 Task: Search one way flight ticket for 3 adults, 3 children in business from Yakima: Yakima Air Terminal (mcallister Field) to Jackson: Jackson Hole Airport on 5-2-2023. Choice of flights is Southwest. Number of bags: 4 checked bags. Price is upto 99000. Outbound departure time preference is 9:00.
Action: Mouse moved to (333, 303)
Screenshot: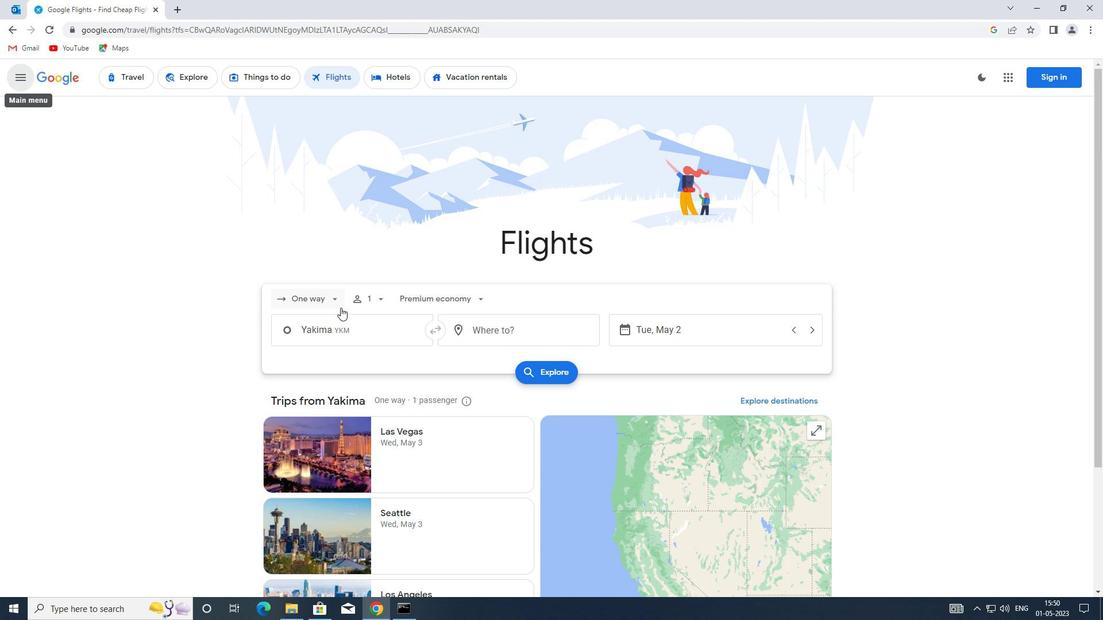 
Action: Mouse pressed left at (333, 303)
Screenshot: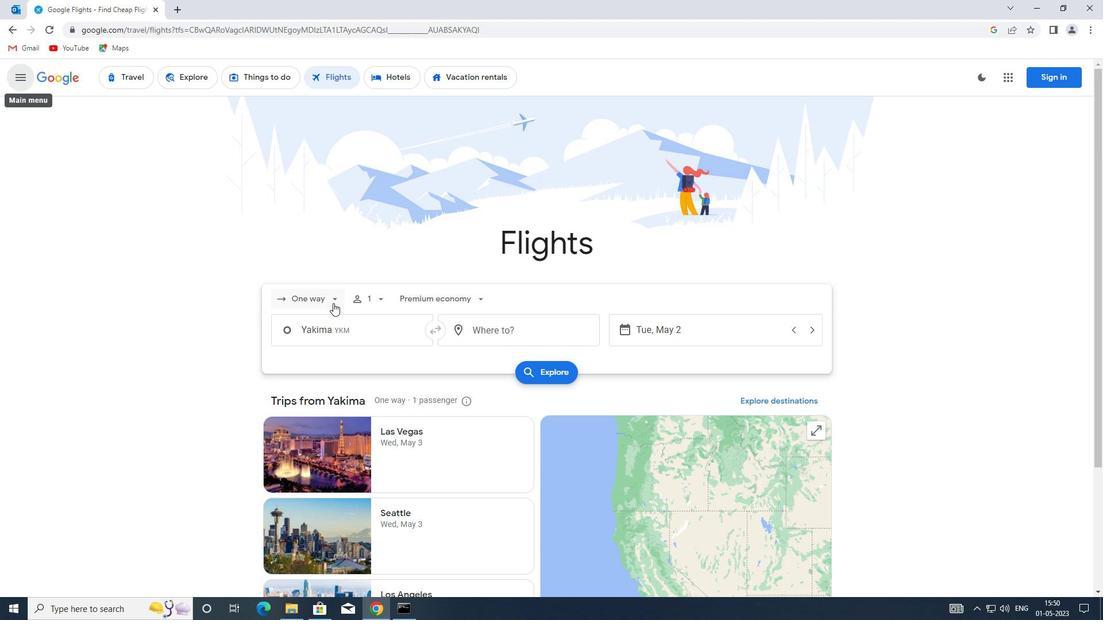 
Action: Mouse pressed left at (333, 303)
Screenshot: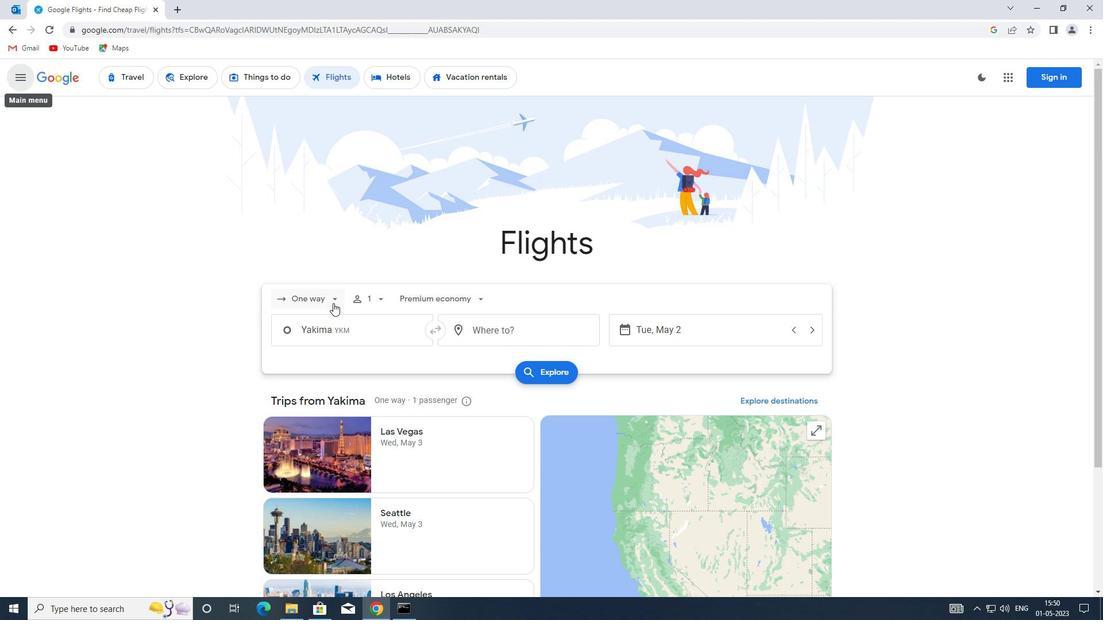 
Action: Mouse moved to (325, 298)
Screenshot: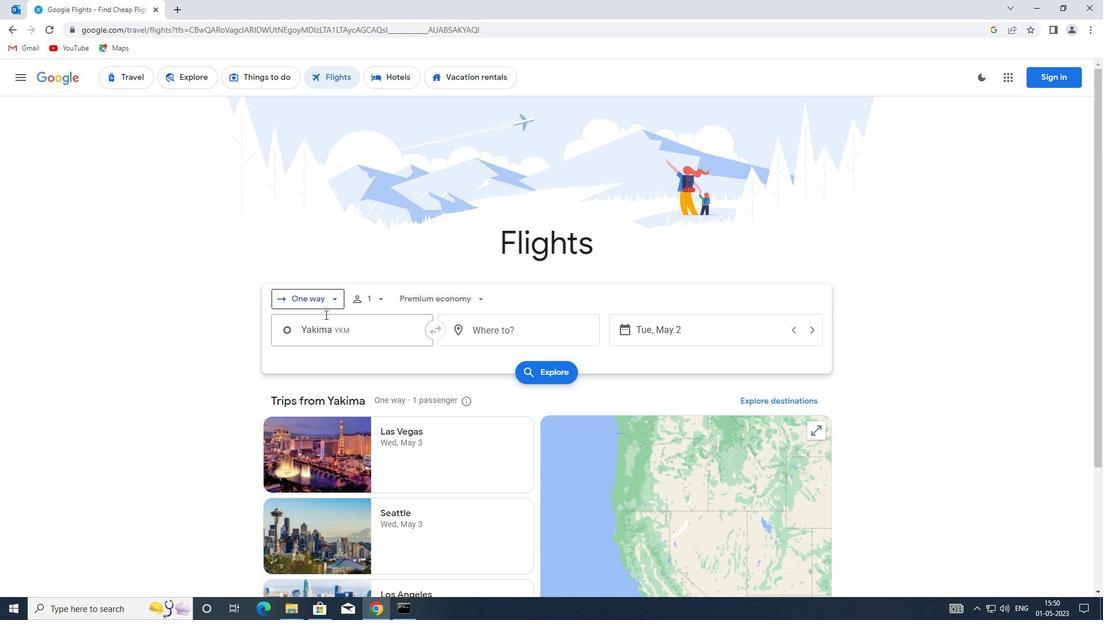 
Action: Mouse pressed left at (325, 298)
Screenshot: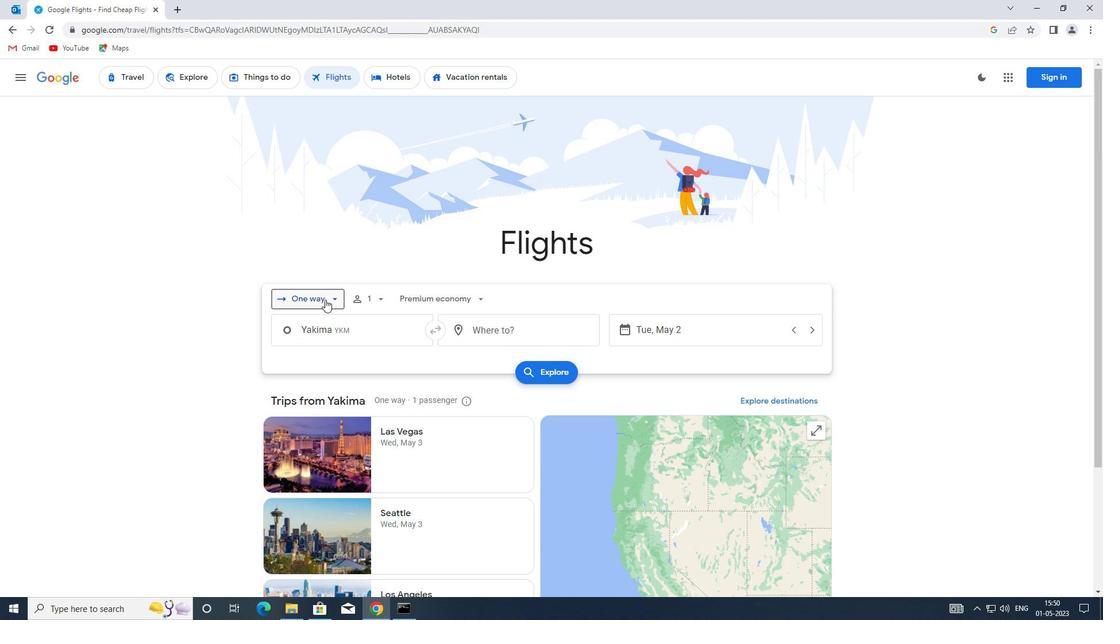 
Action: Mouse moved to (336, 347)
Screenshot: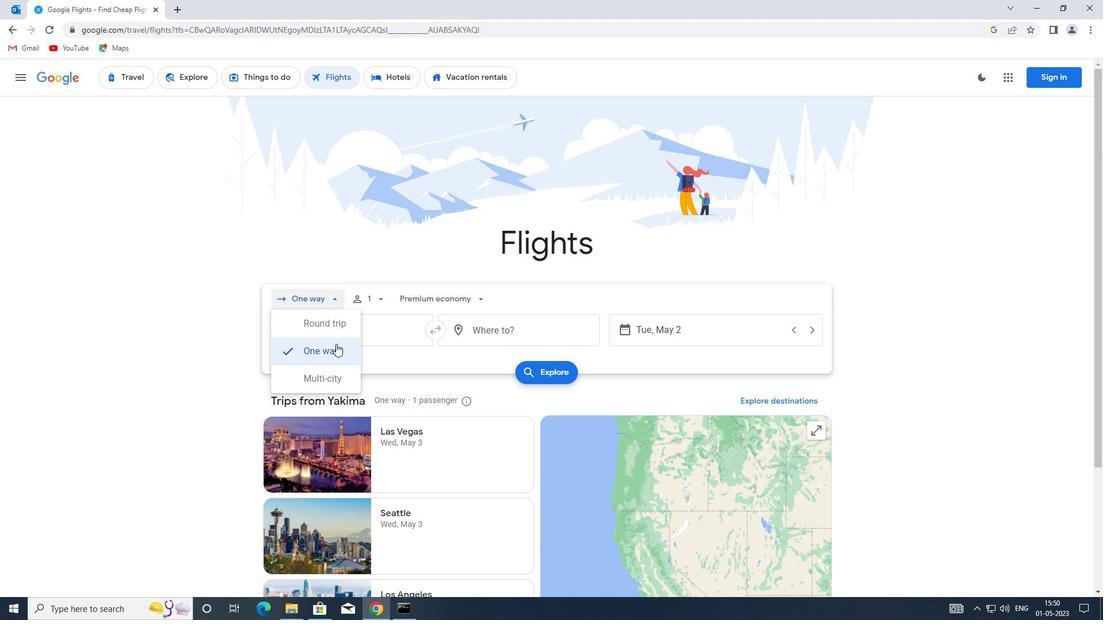
Action: Mouse pressed left at (336, 347)
Screenshot: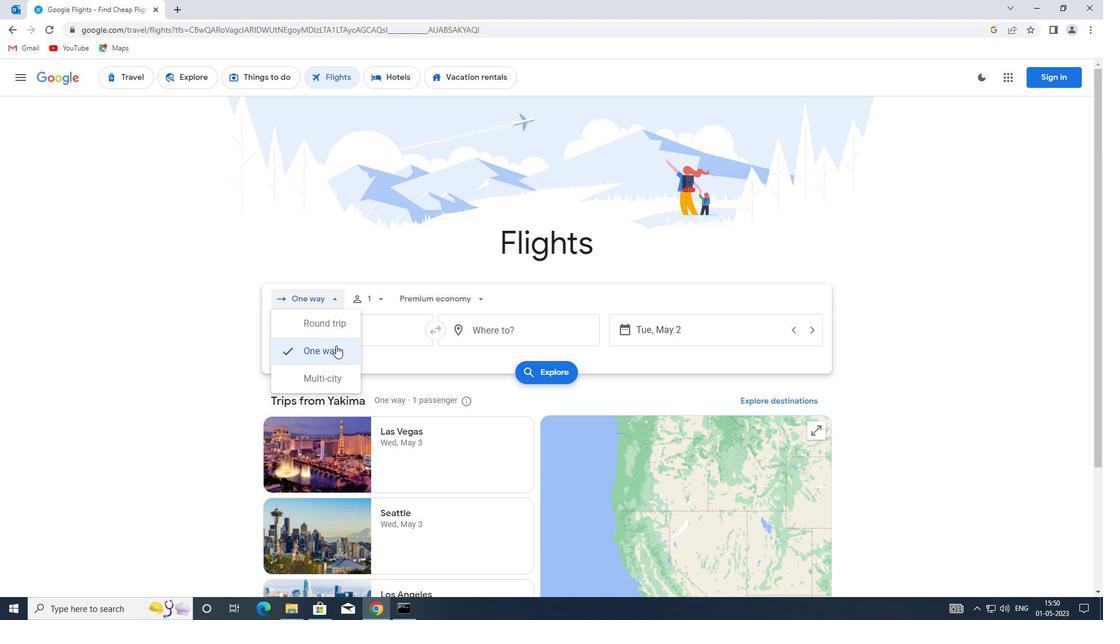 
Action: Mouse moved to (378, 297)
Screenshot: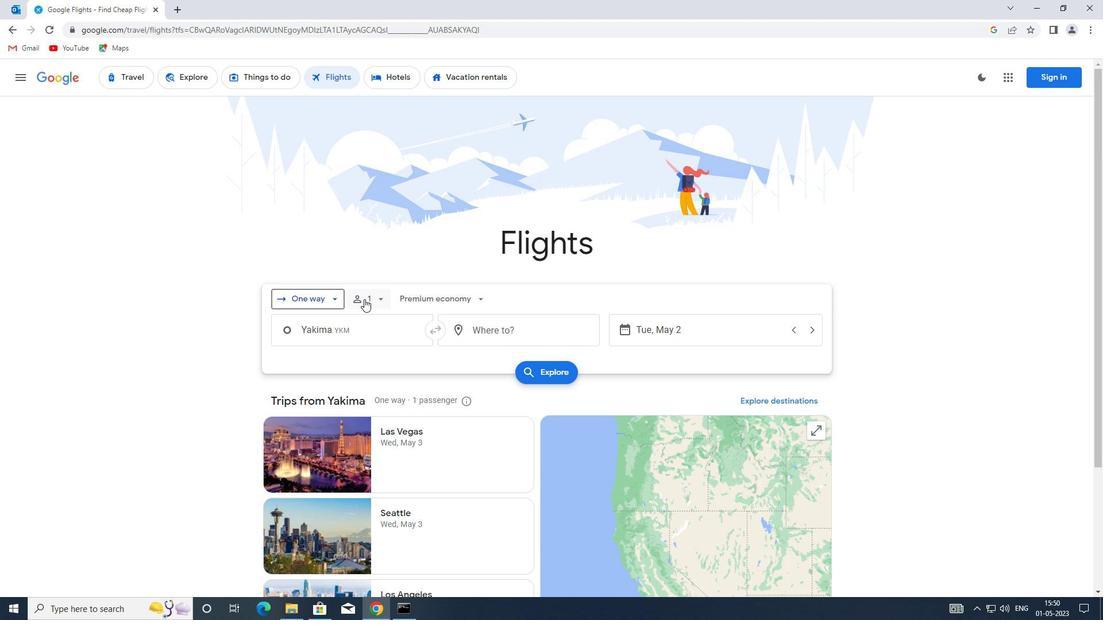 
Action: Mouse pressed left at (378, 297)
Screenshot: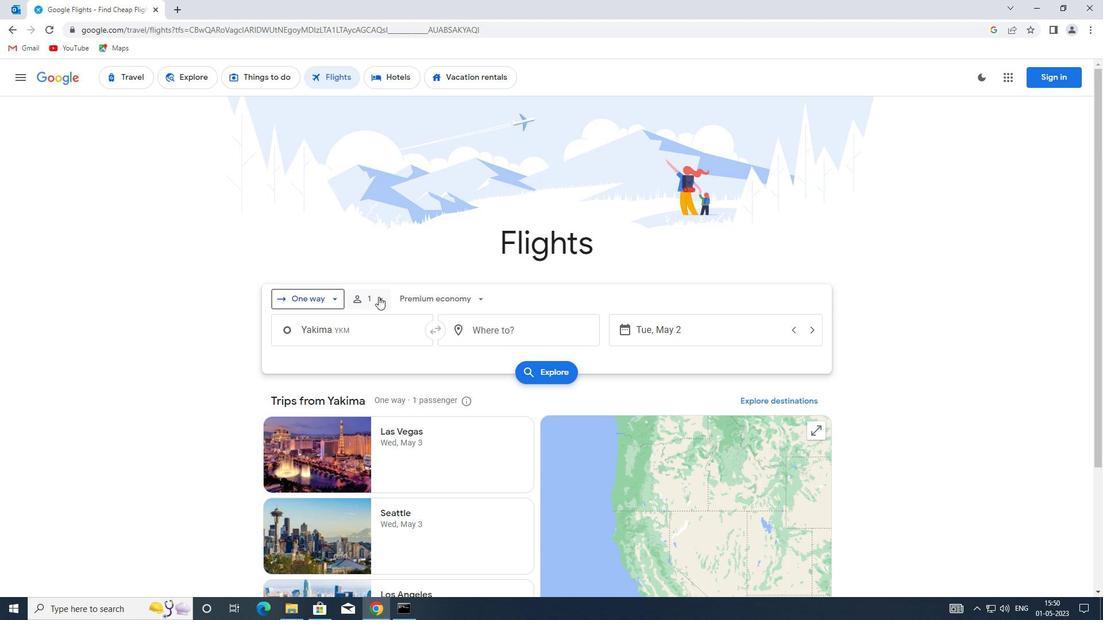 
Action: Mouse moved to (467, 329)
Screenshot: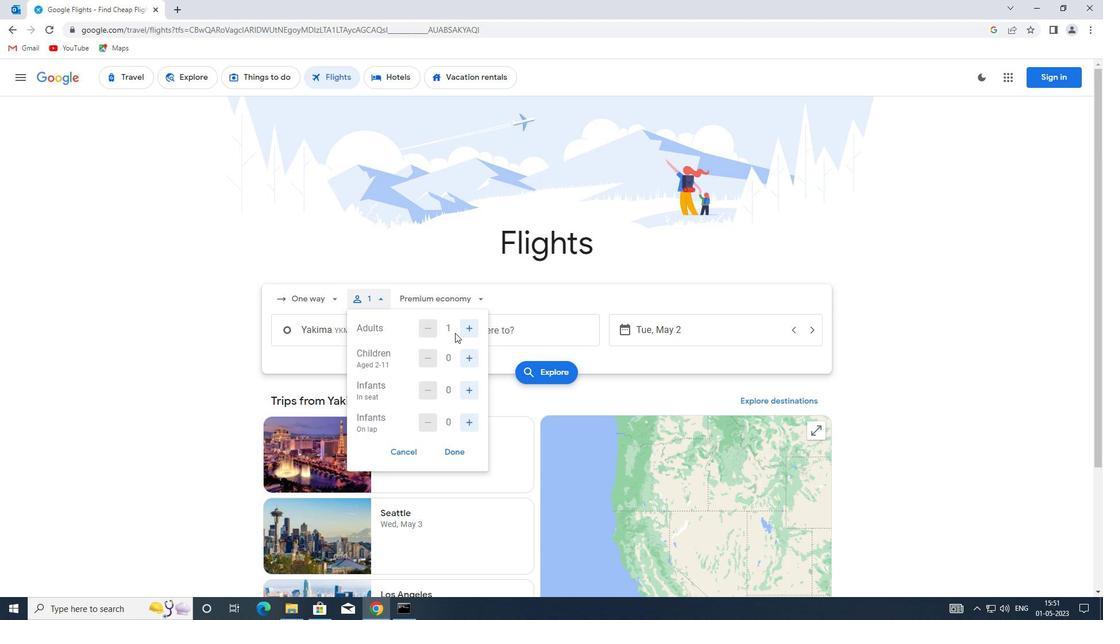 
Action: Mouse pressed left at (467, 329)
Screenshot: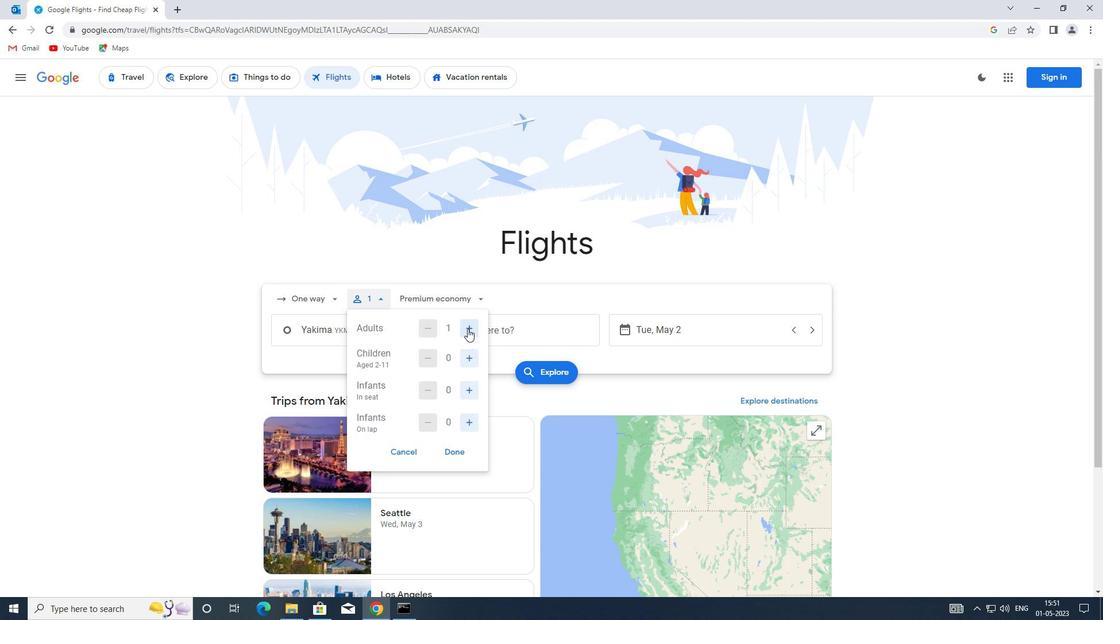 
Action: Mouse moved to (467, 329)
Screenshot: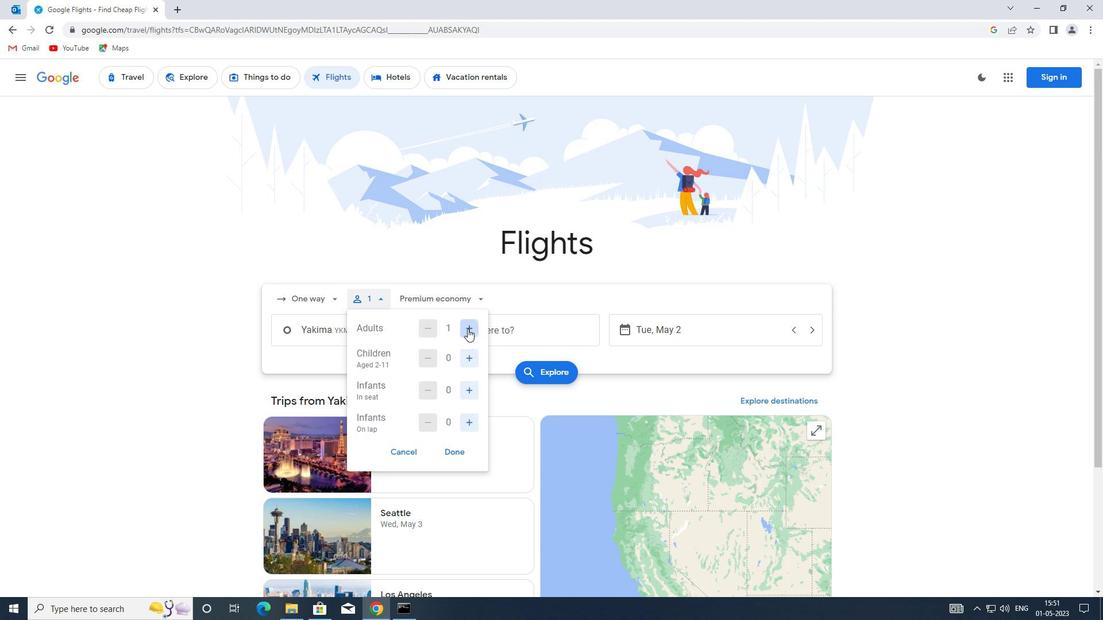 
Action: Mouse pressed left at (467, 329)
Screenshot: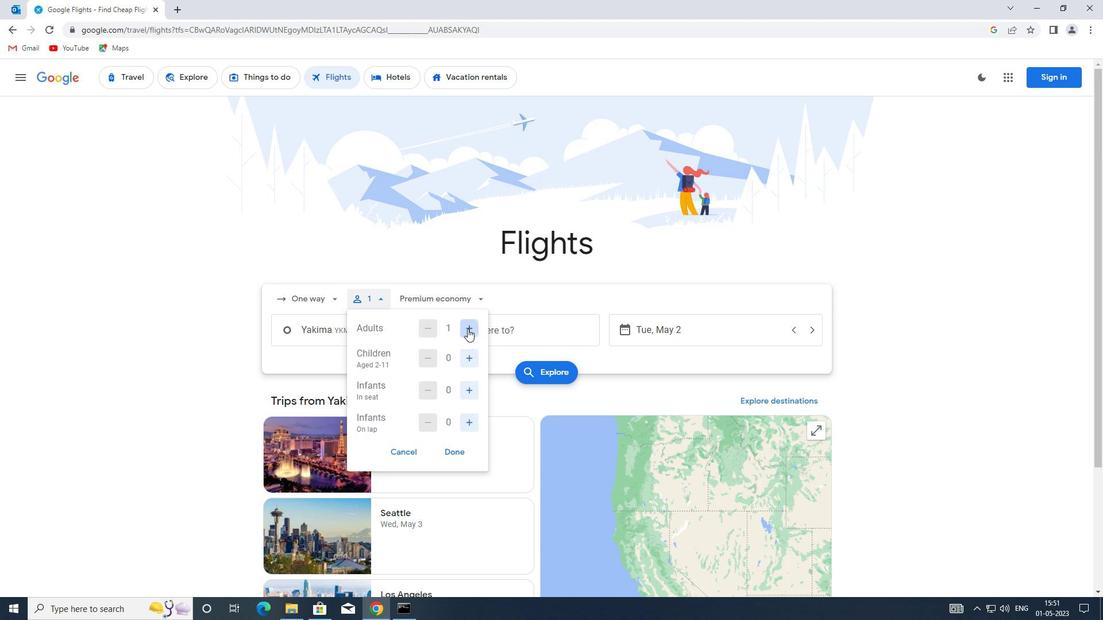 
Action: Mouse moved to (466, 356)
Screenshot: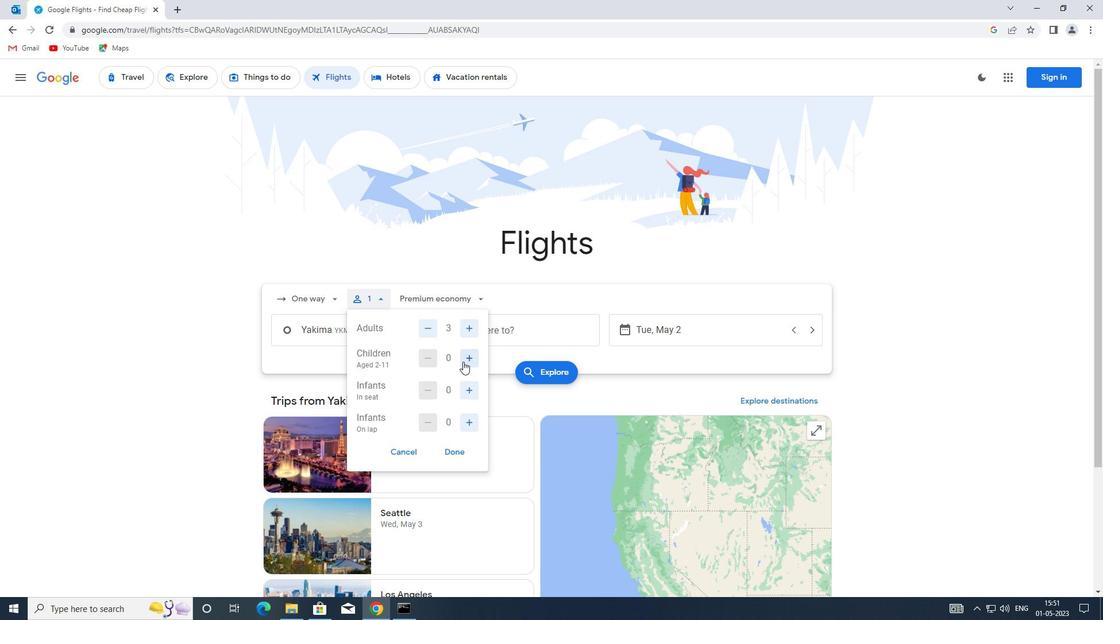 
Action: Mouse pressed left at (466, 356)
Screenshot: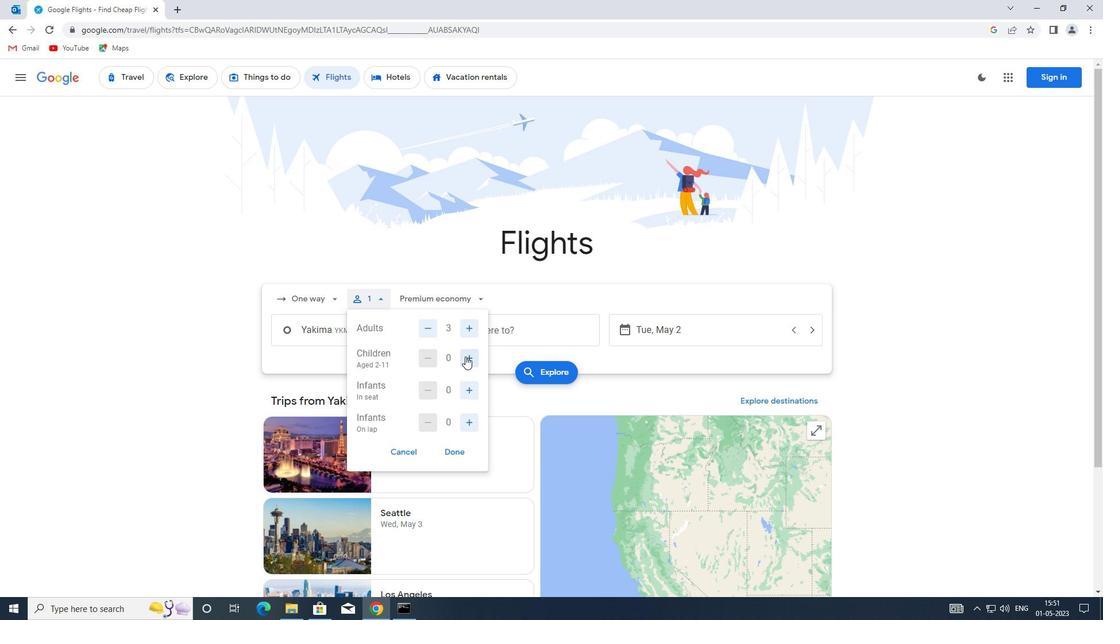 
Action: Mouse pressed left at (466, 356)
Screenshot: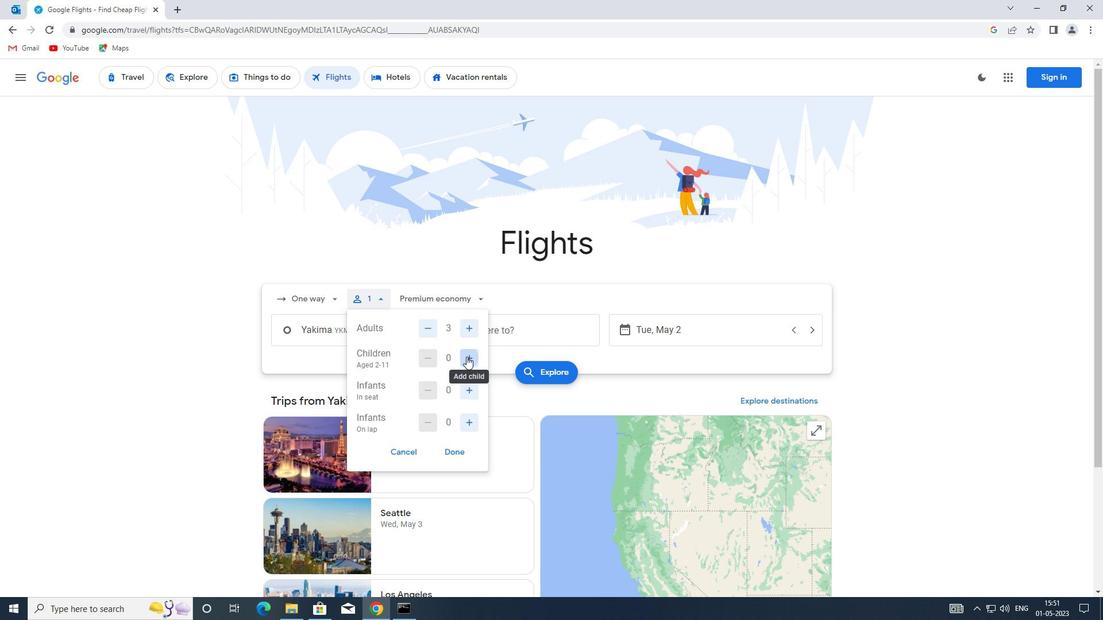 
Action: Mouse pressed left at (466, 356)
Screenshot: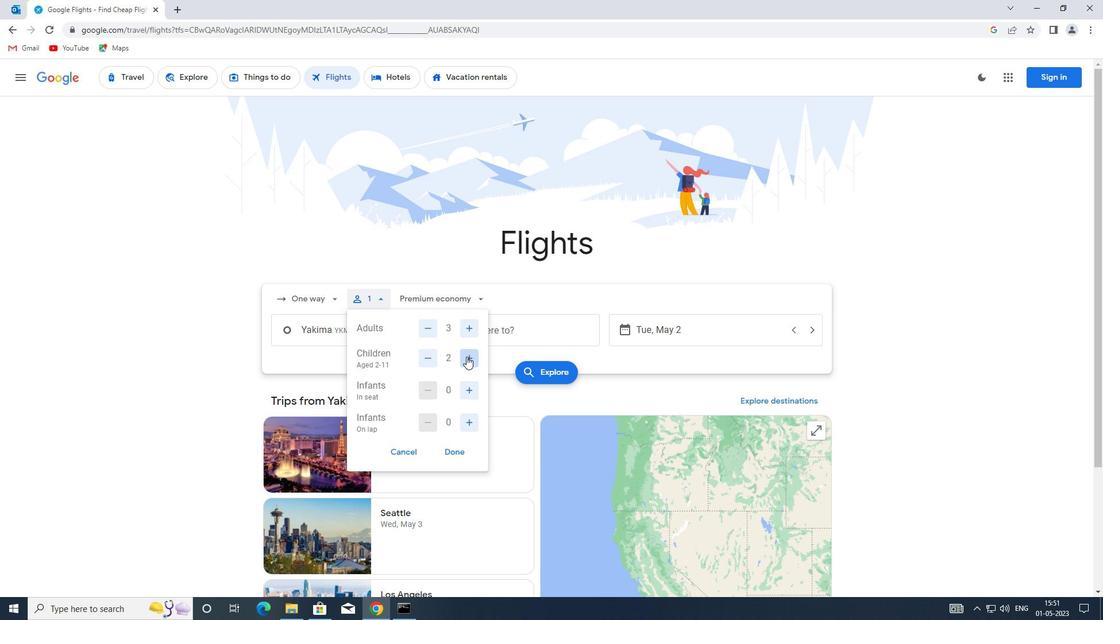 
Action: Mouse moved to (457, 455)
Screenshot: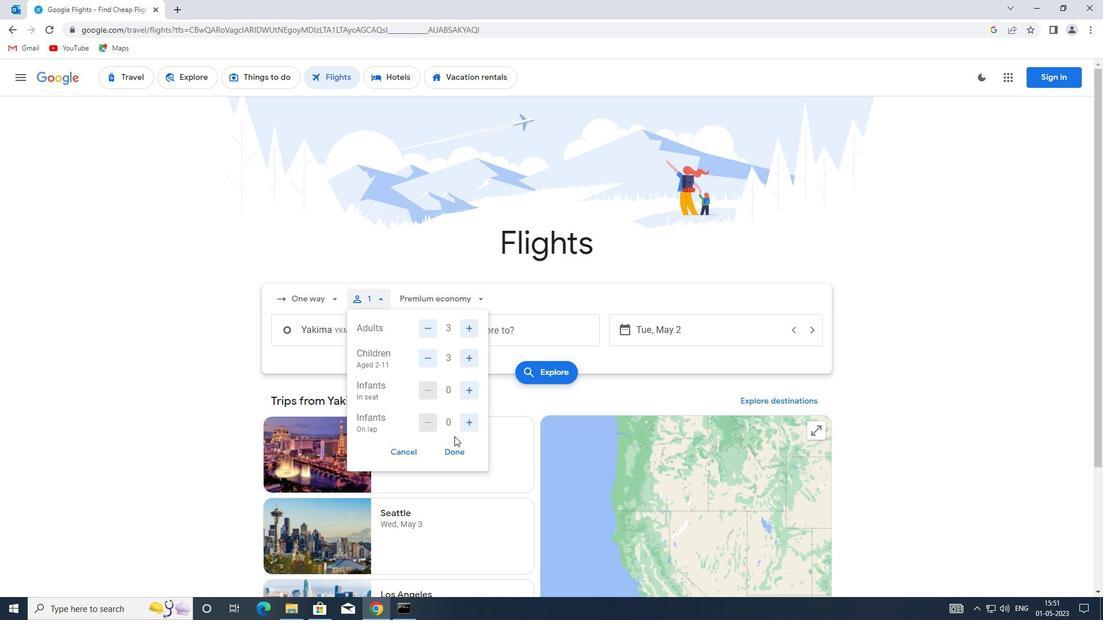
Action: Mouse pressed left at (457, 455)
Screenshot: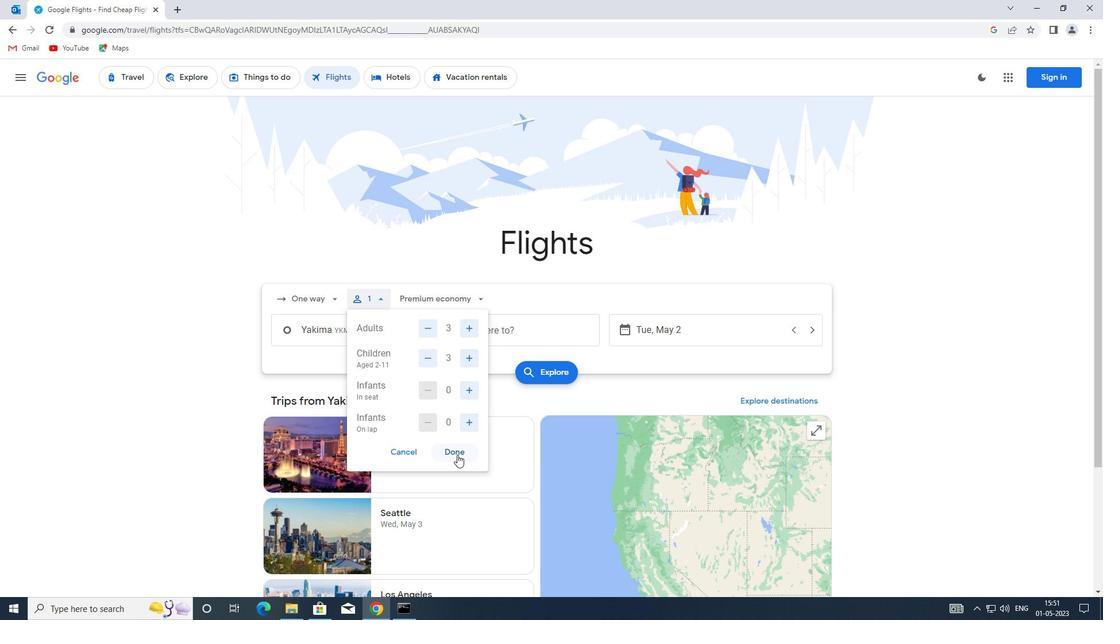 
Action: Mouse moved to (447, 303)
Screenshot: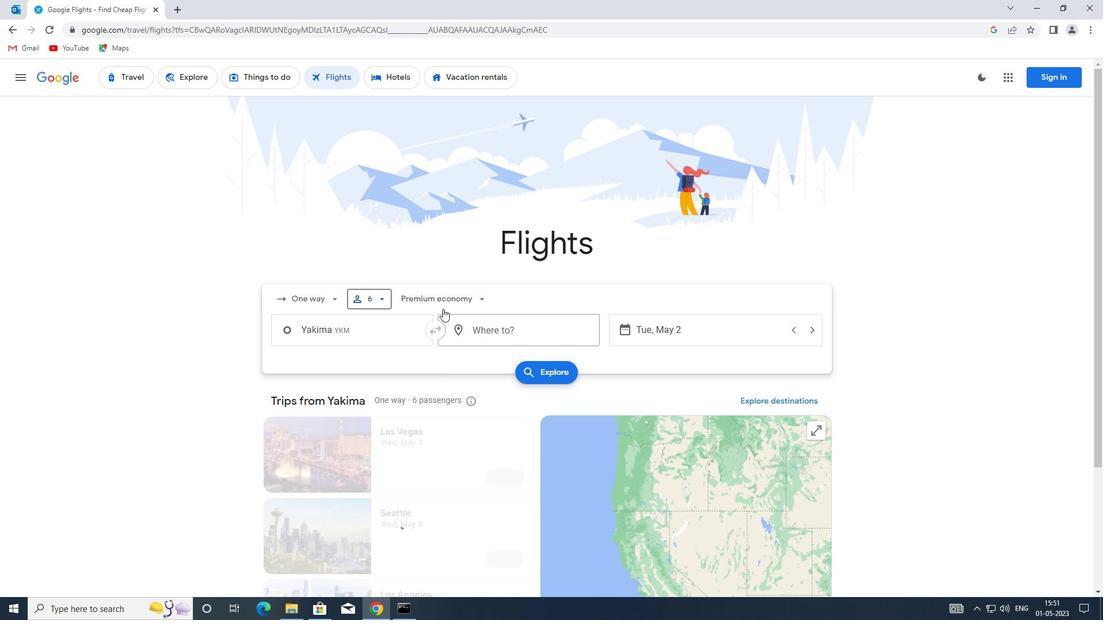 
Action: Mouse pressed left at (447, 303)
Screenshot: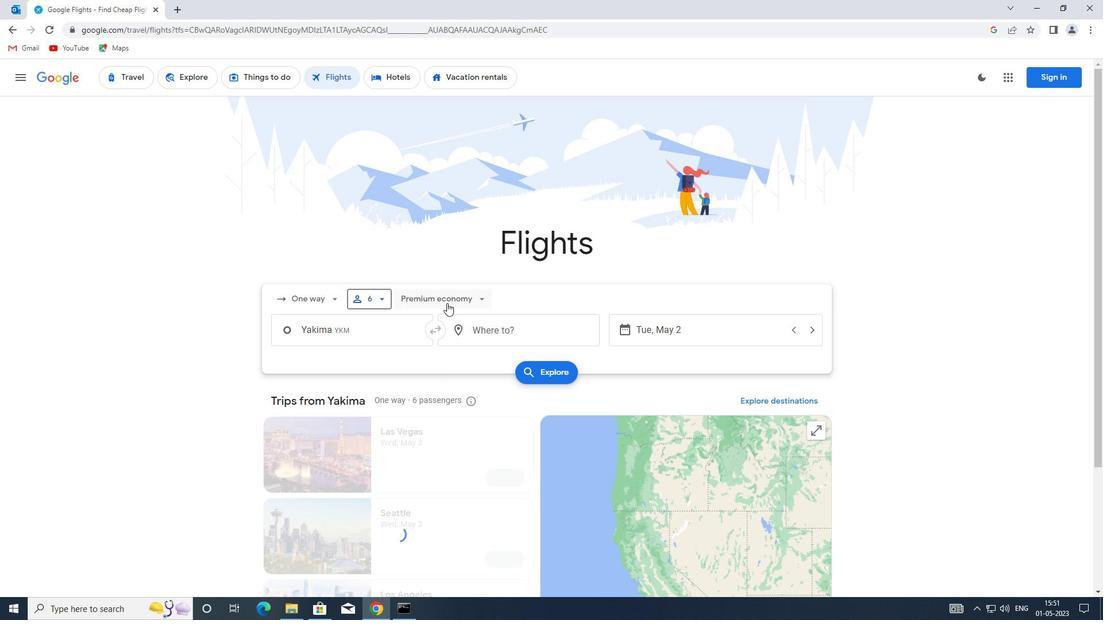 
Action: Mouse moved to (448, 380)
Screenshot: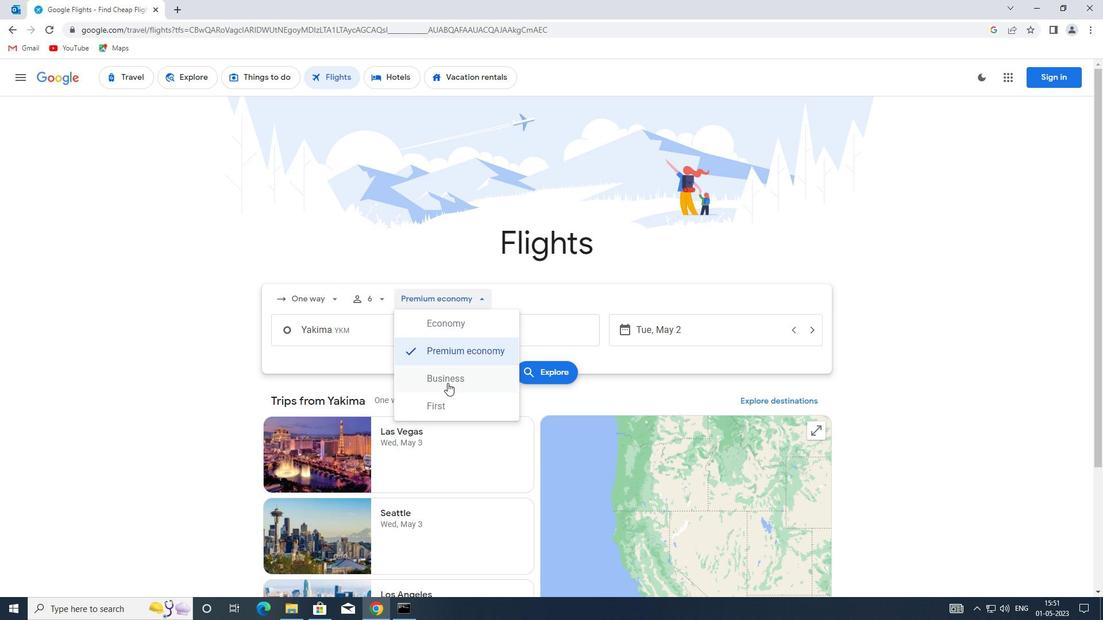 
Action: Mouse pressed left at (448, 380)
Screenshot: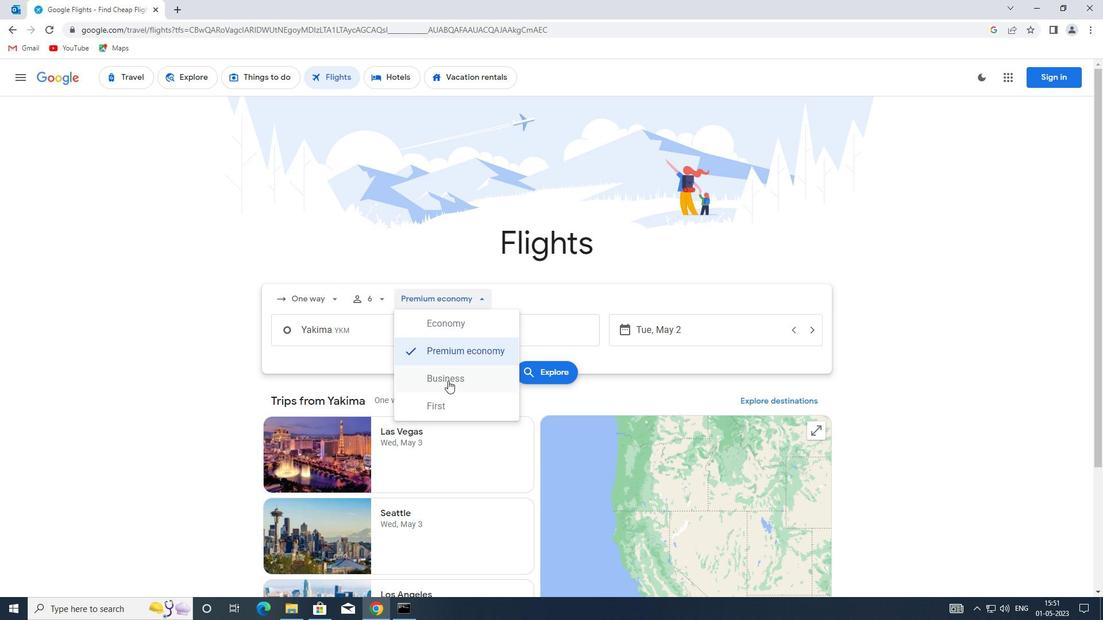 
Action: Mouse moved to (367, 327)
Screenshot: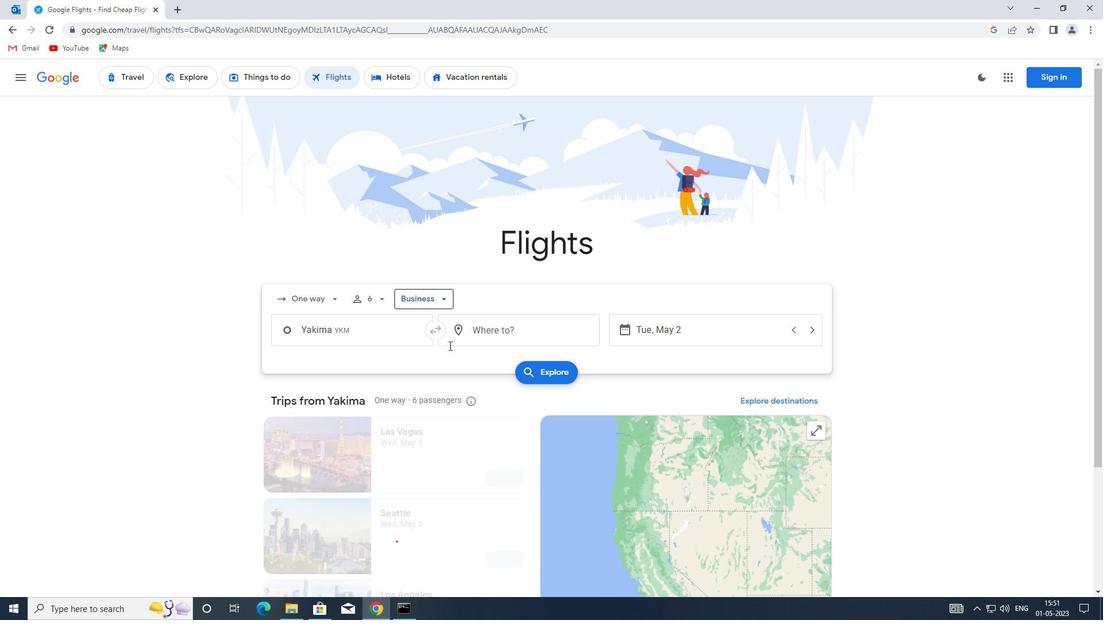 
Action: Mouse pressed left at (367, 327)
Screenshot: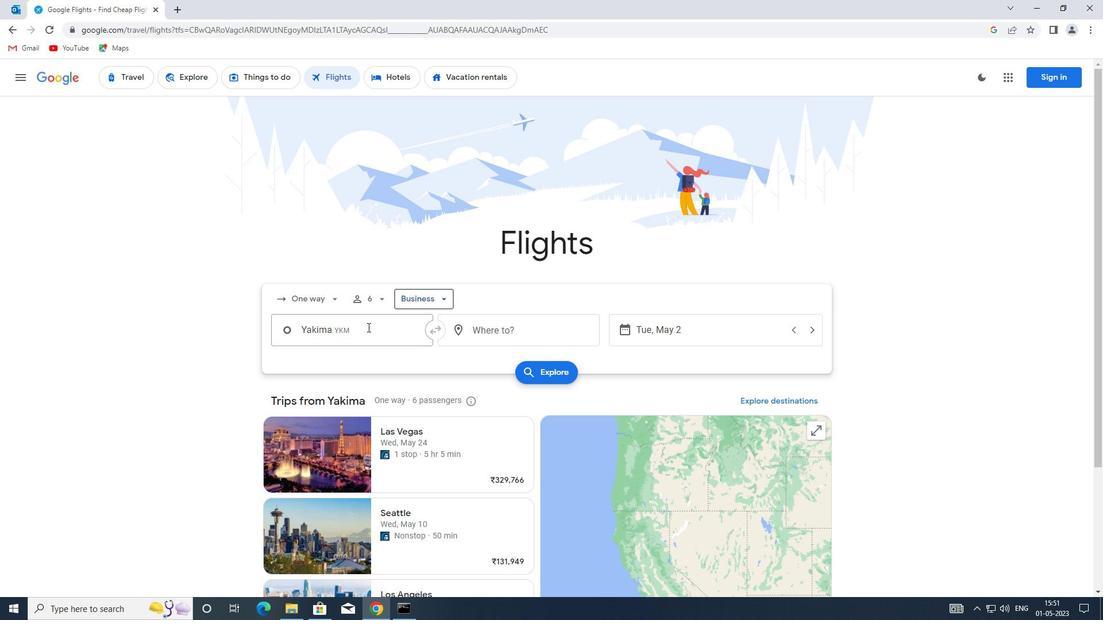 
Action: Key pressed <Key.enter>
Screenshot: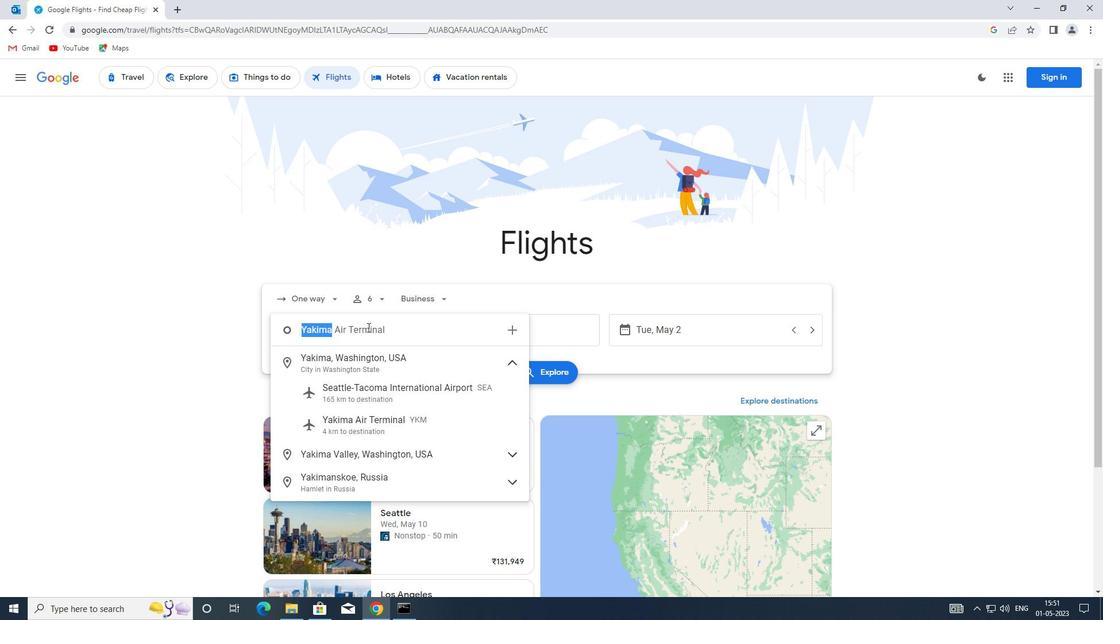 
Action: Mouse moved to (478, 333)
Screenshot: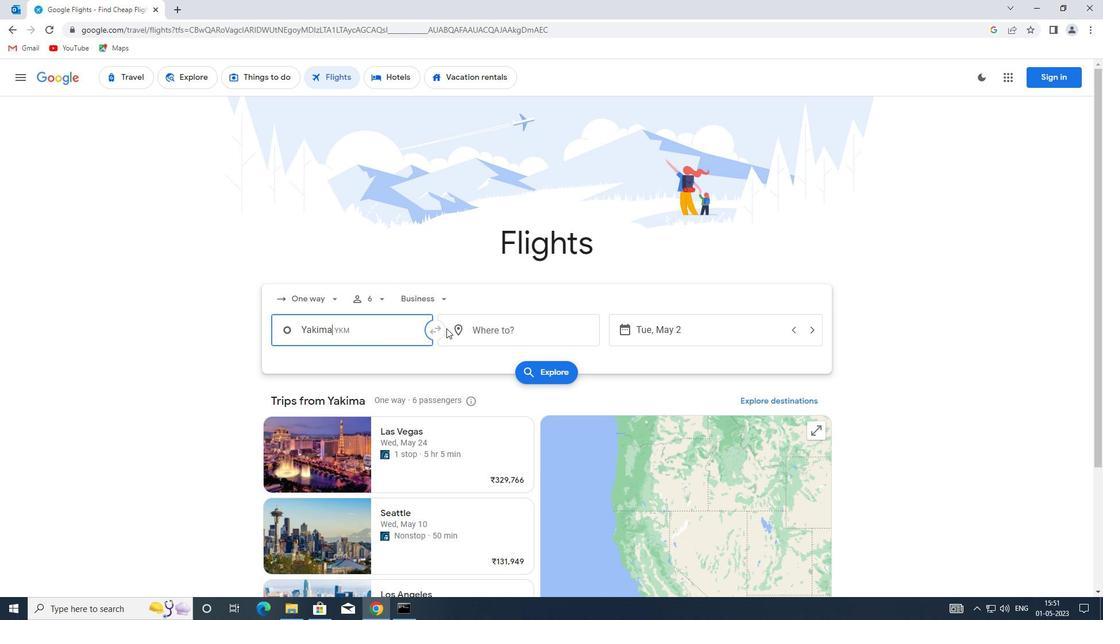 
Action: Mouse pressed left at (478, 333)
Screenshot: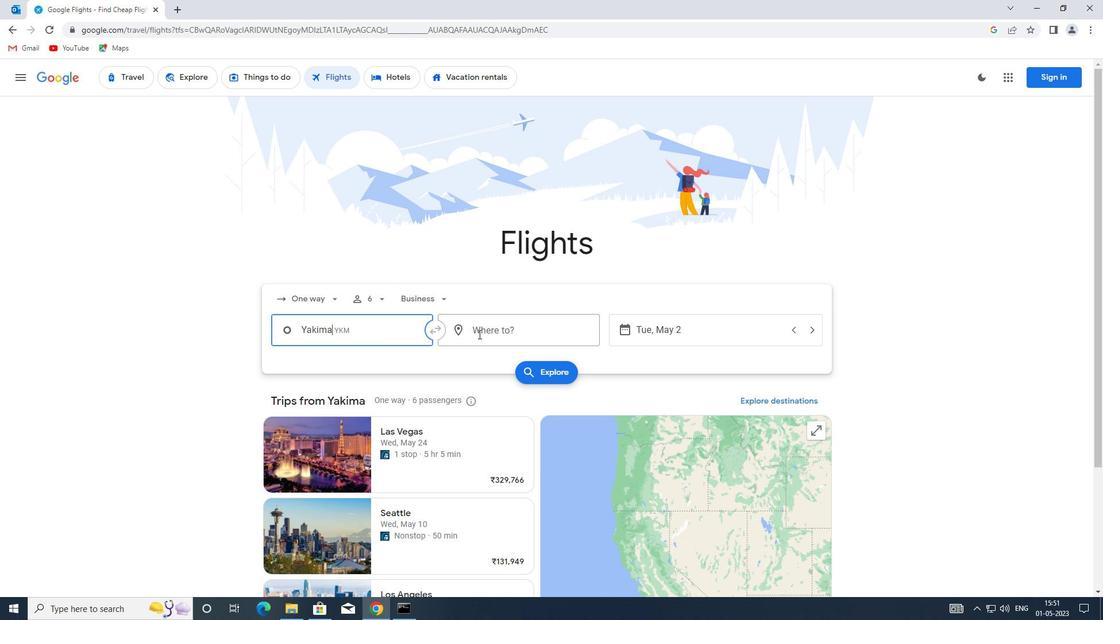 
Action: Mouse moved to (476, 331)
Screenshot: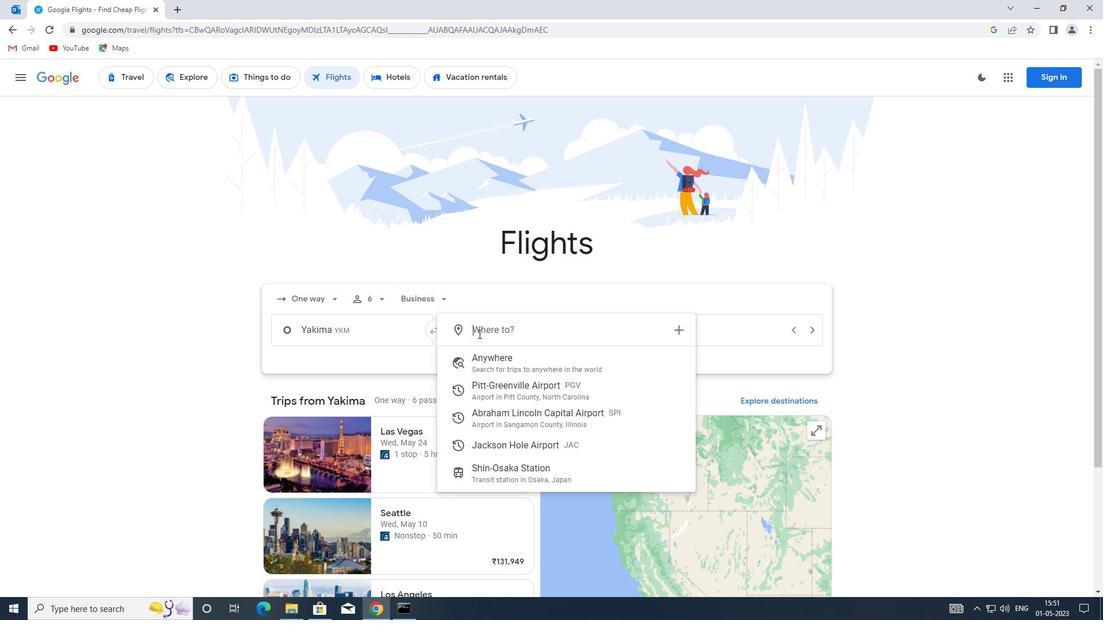 
Action: Key pressed jac
Screenshot: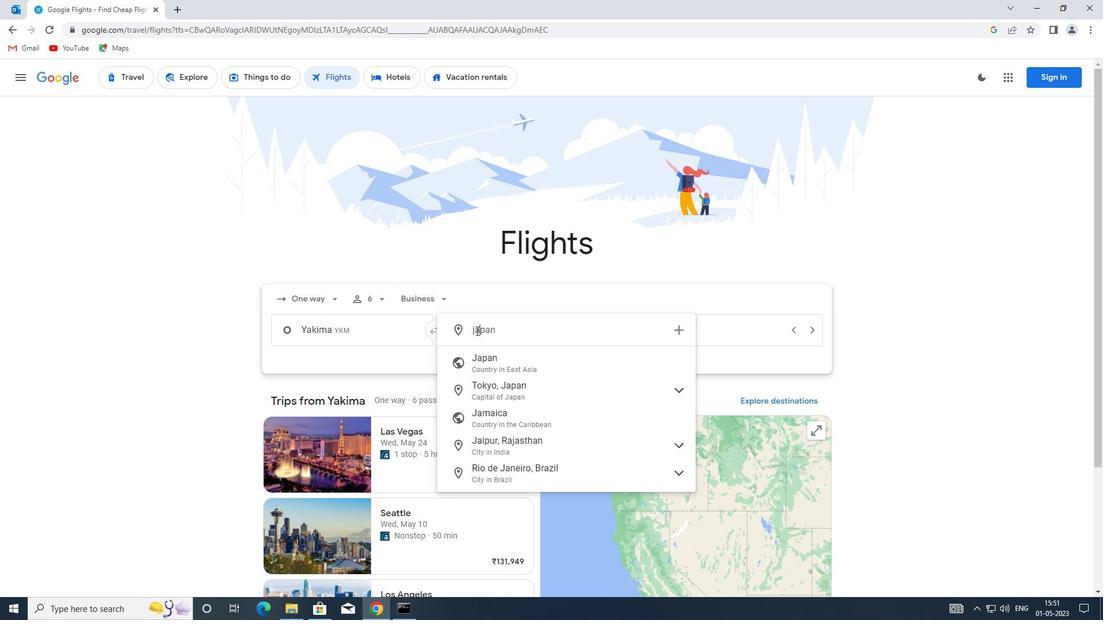 
Action: Mouse moved to (516, 367)
Screenshot: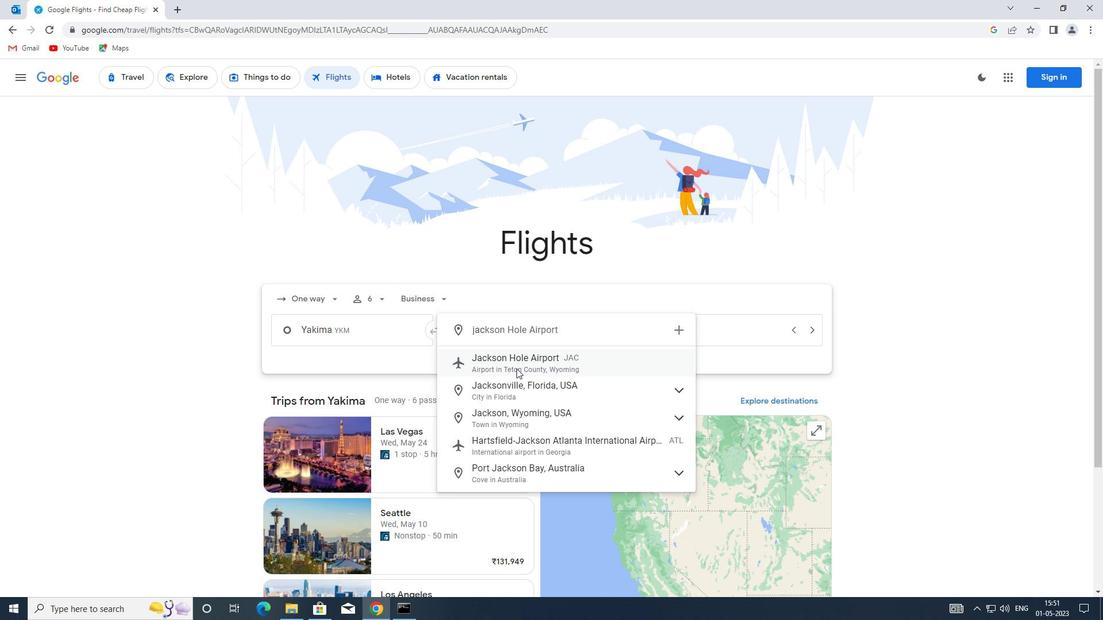 
Action: Mouse pressed left at (516, 367)
Screenshot: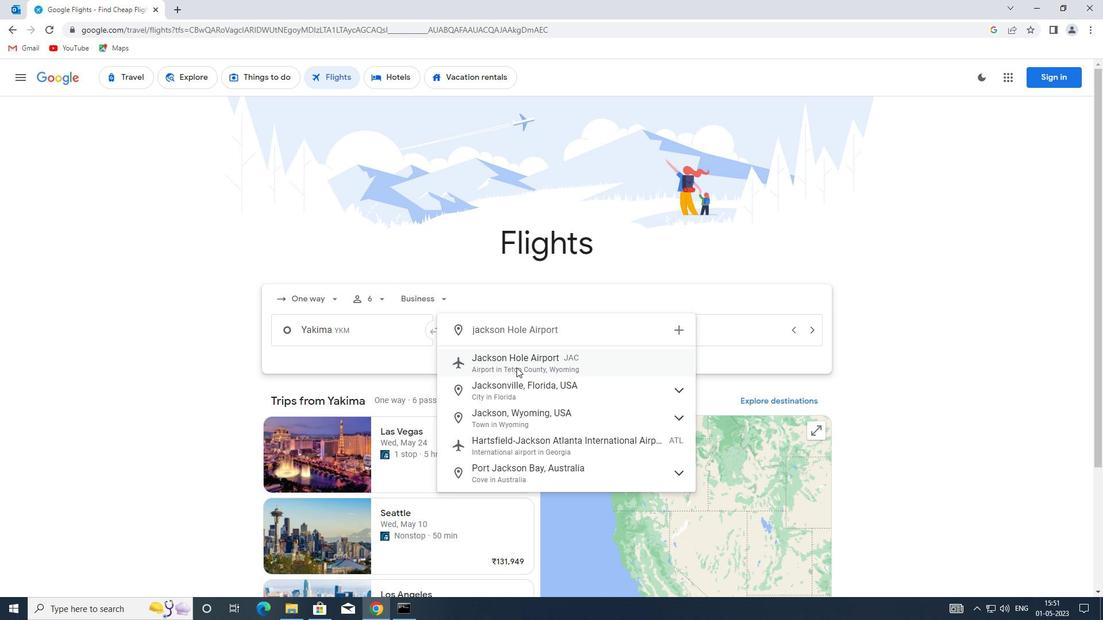 
Action: Mouse moved to (631, 328)
Screenshot: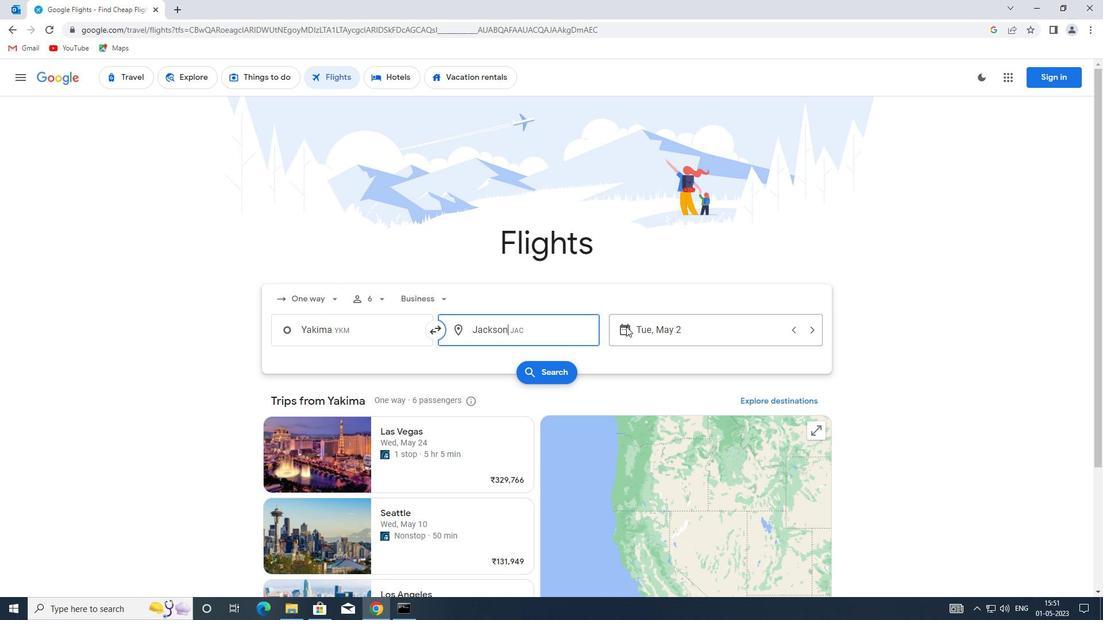 
Action: Mouse pressed left at (631, 328)
Screenshot: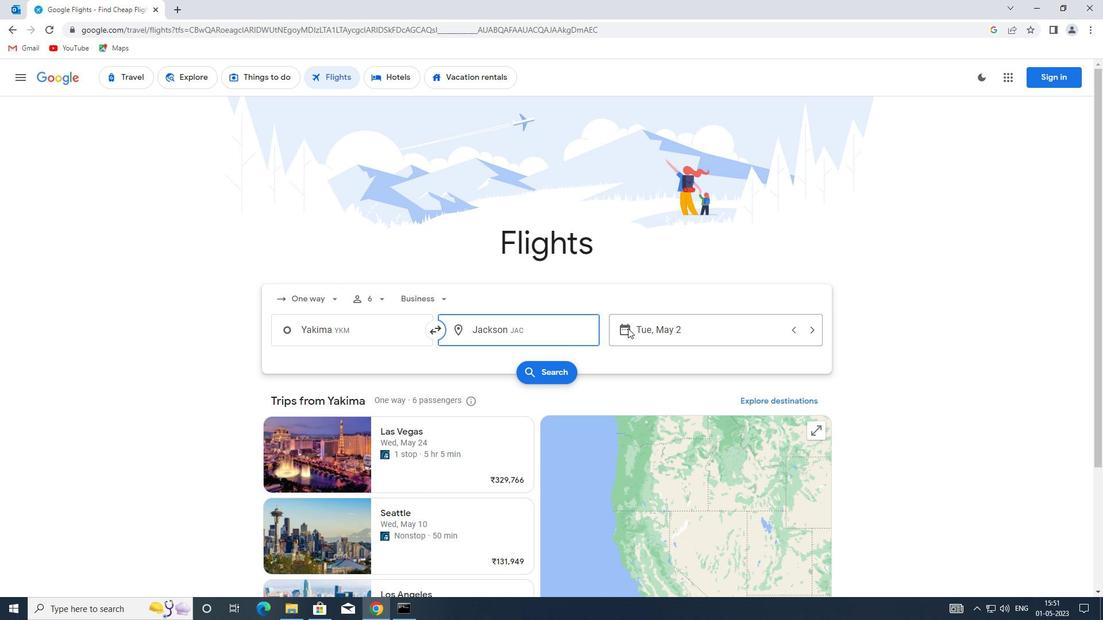 
Action: Mouse moved to (473, 379)
Screenshot: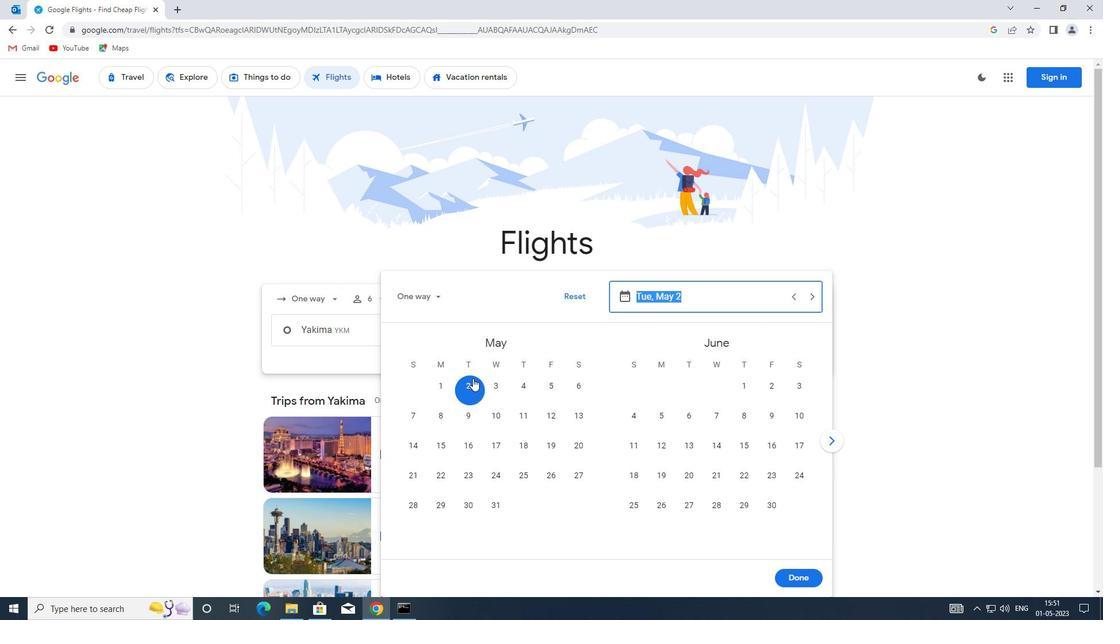 
Action: Mouse pressed left at (473, 379)
Screenshot: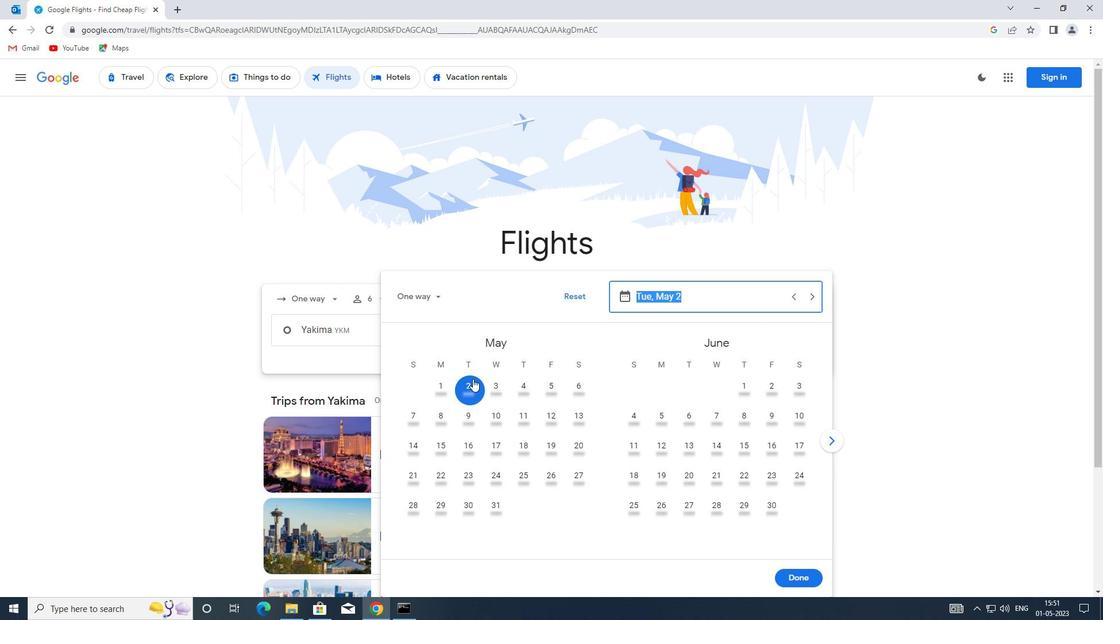 
Action: Mouse moved to (800, 580)
Screenshot: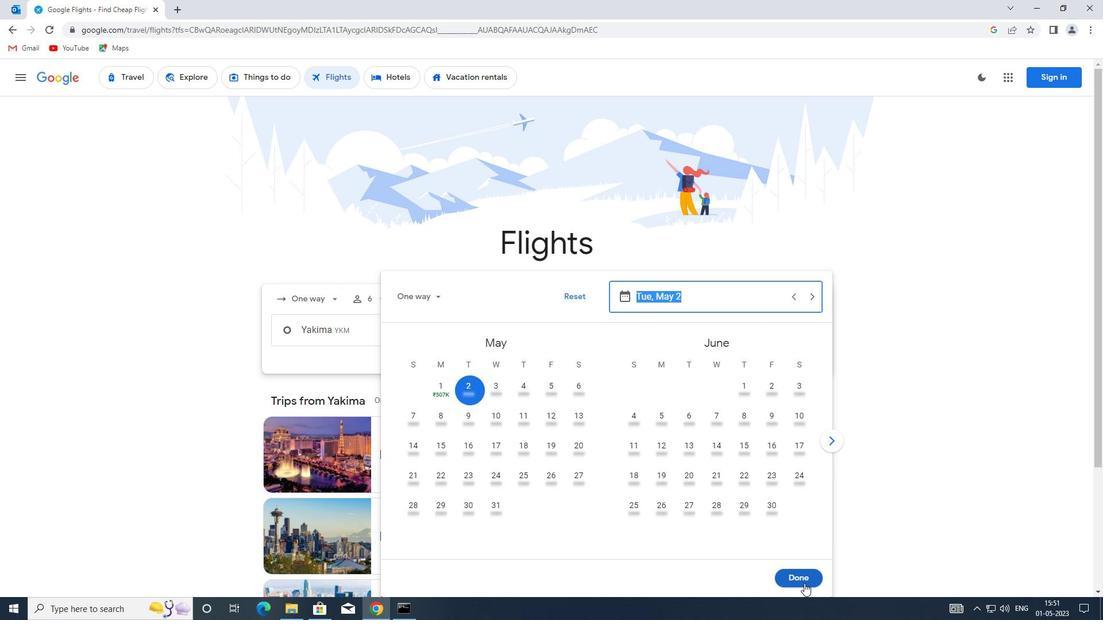 
Action: Mouse pressed left at (800, 580)
Screenshot: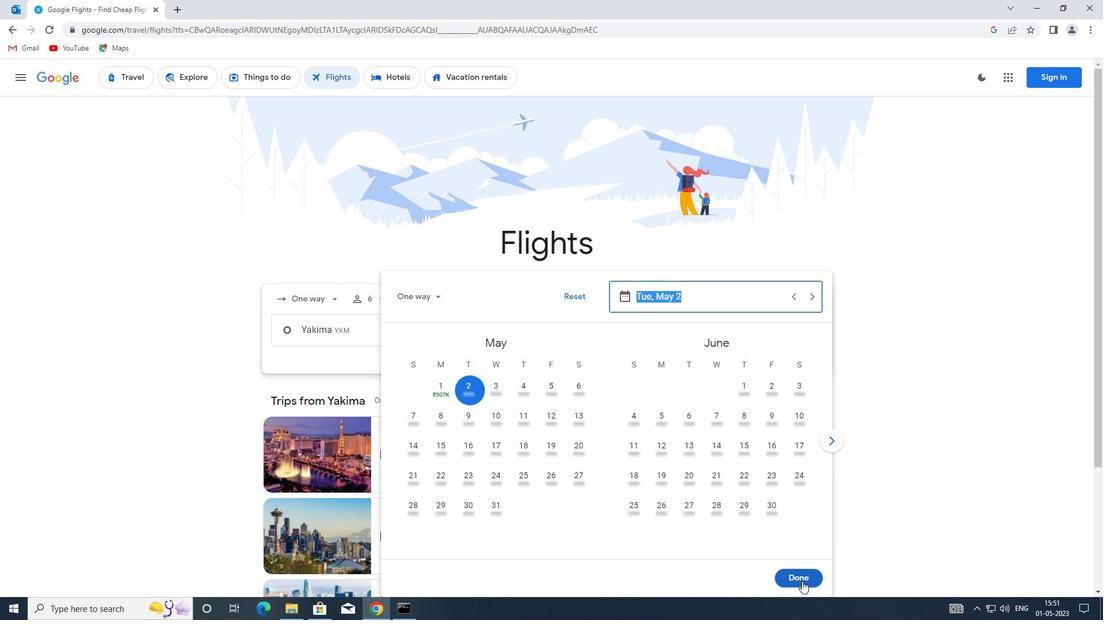 
Action: Mouse moved to (547, 372)
Screenshot: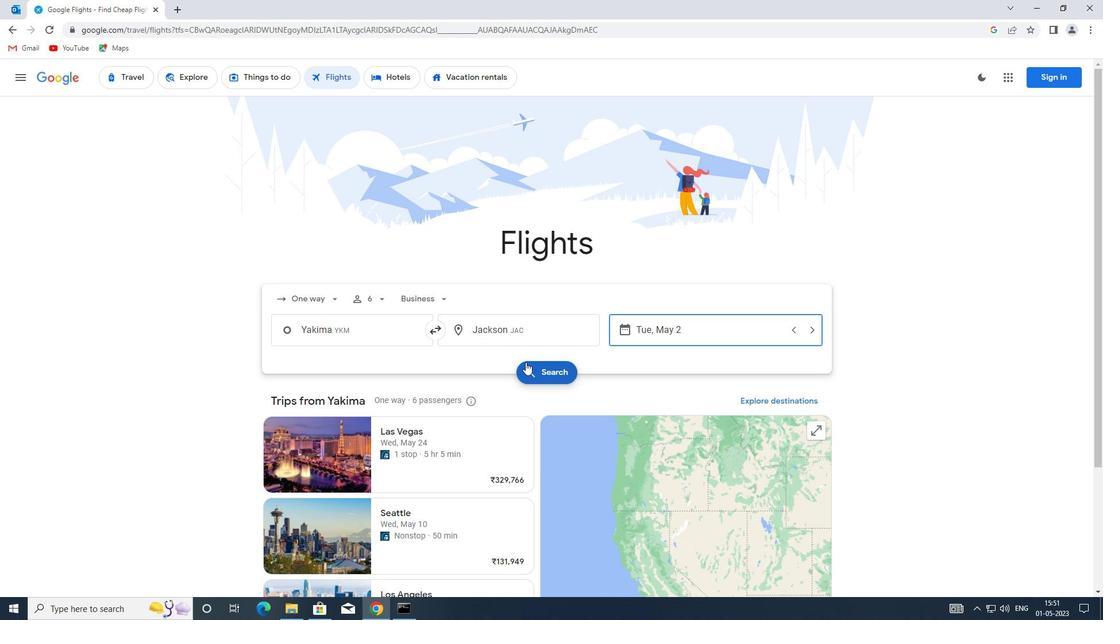 
Action: Mouse pressed left at (547, 372)
Screenshot: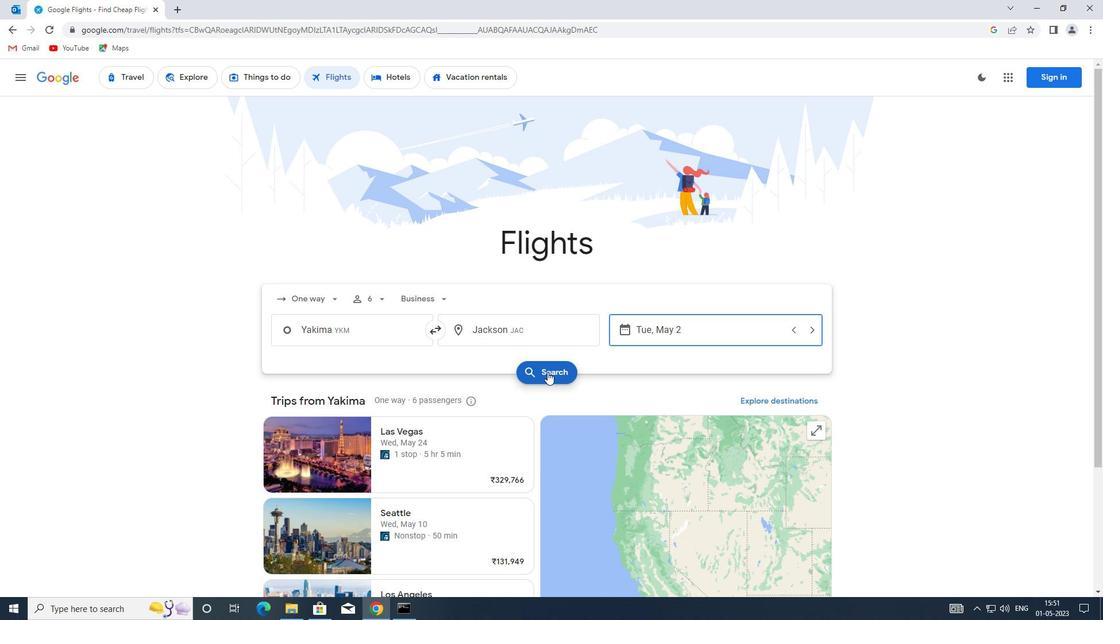 
Action: Mouse moved to (286, 184)
Screenshot: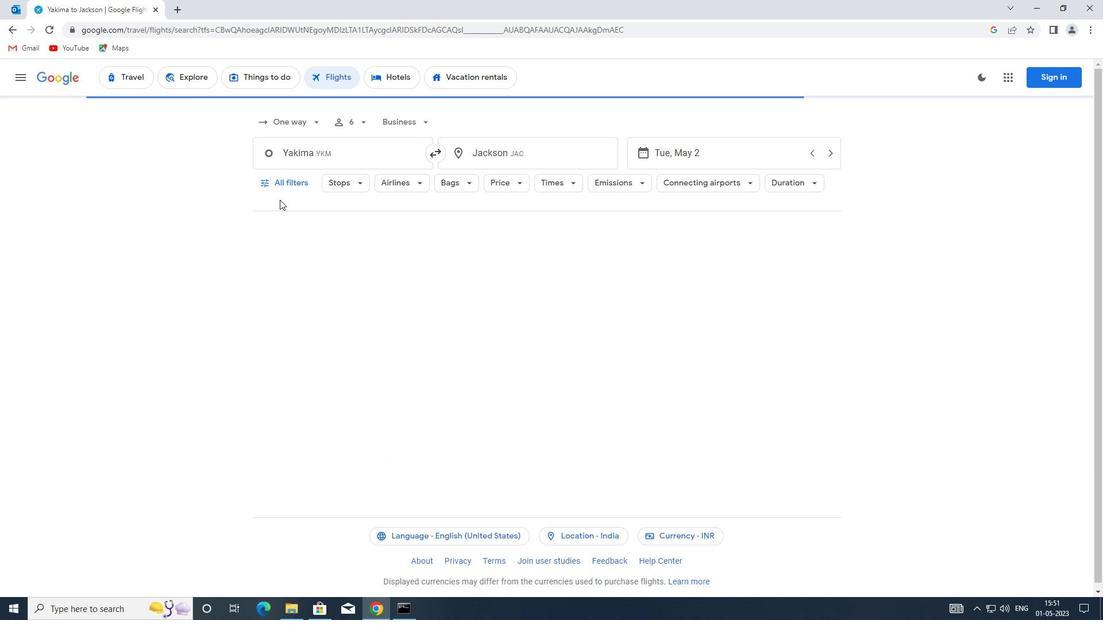 
Action: Mouse pressed left at (286, 184)
Screenshot: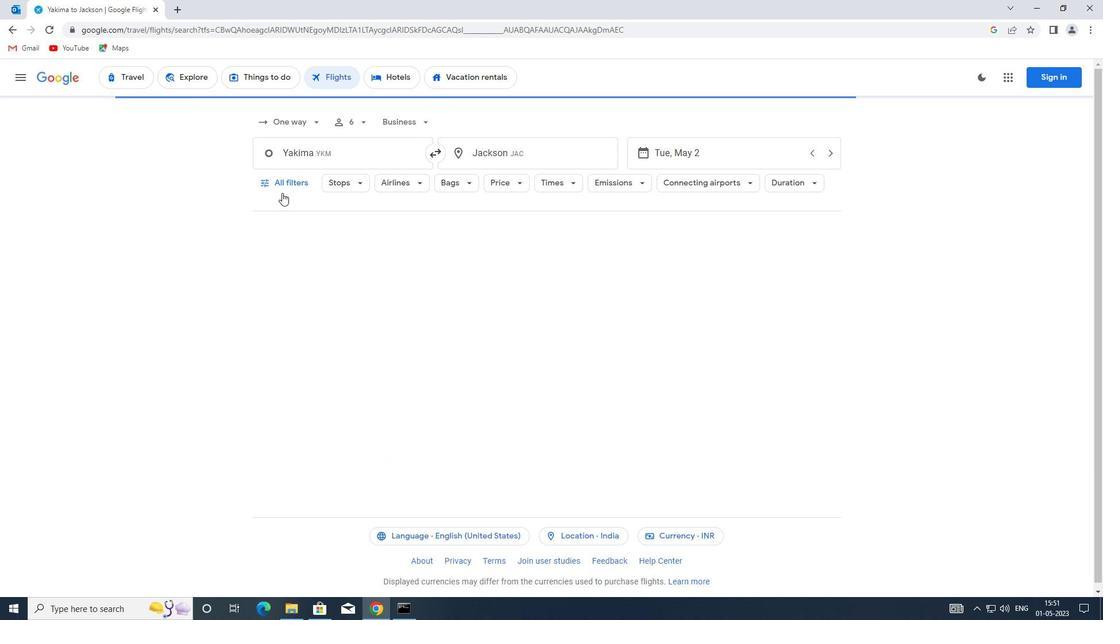 
Action: Mouse moved to (312, 277)
Screenshot: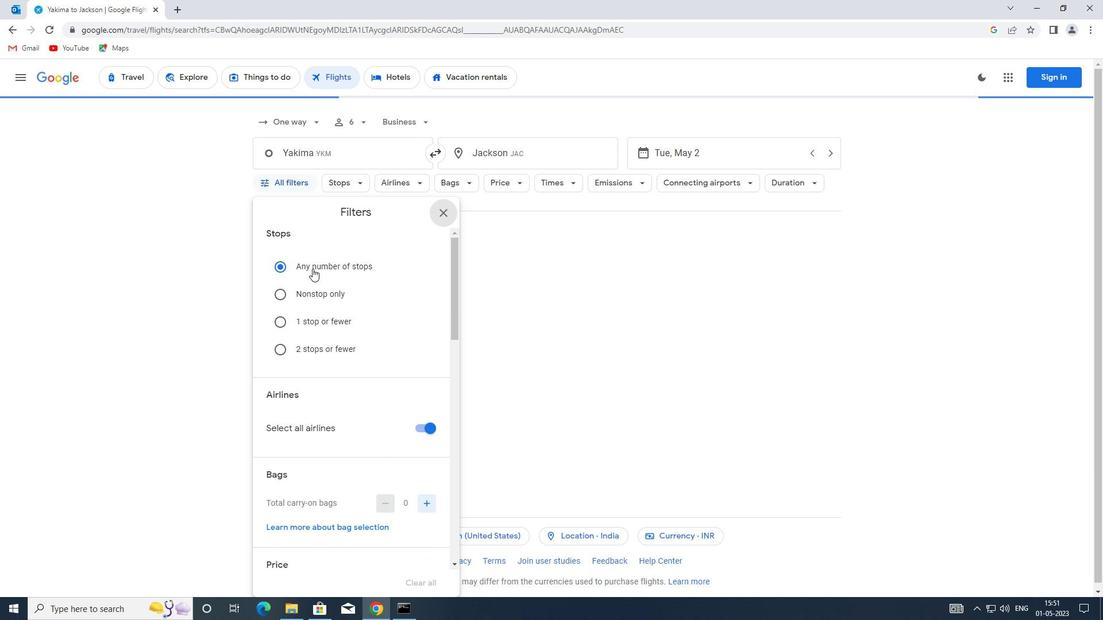 
Action: Mouse scrolled (312, 277) with delta (0, 0)
Screenshot: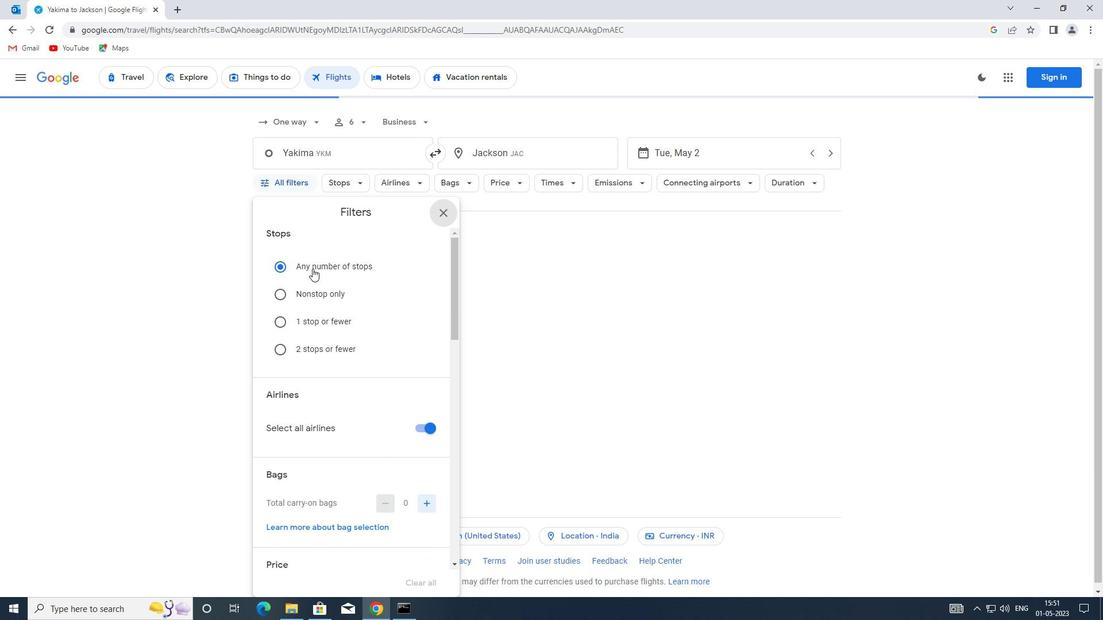 
Action: Mouse moved to (312, 283)
Screenshot: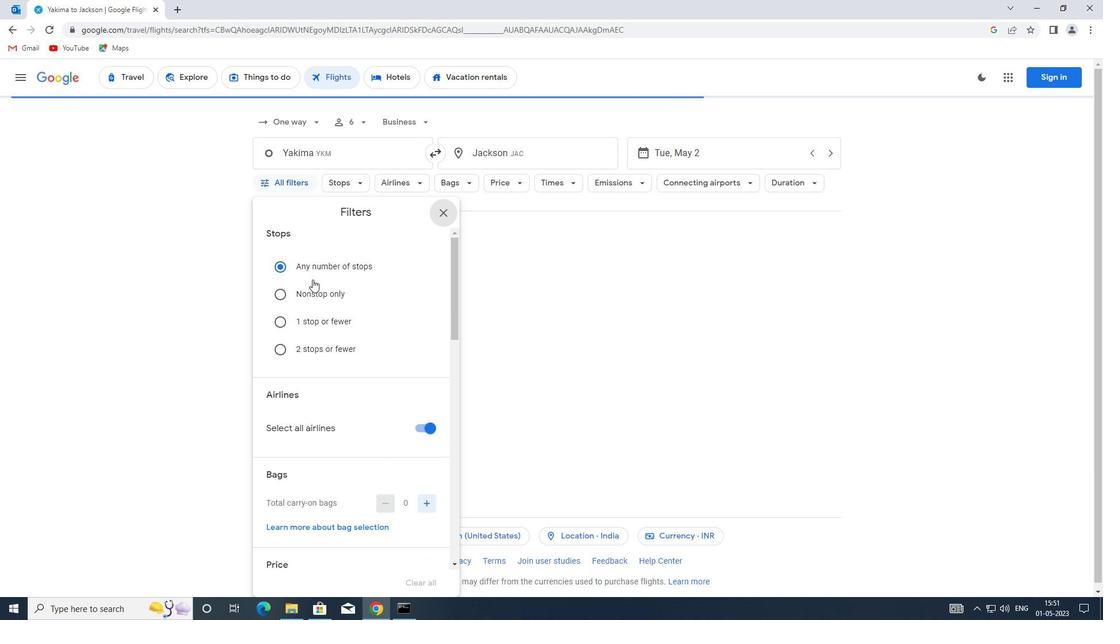 
Action: Mouse scrolled (312, 283) with delta (0, 0)
Screenshot: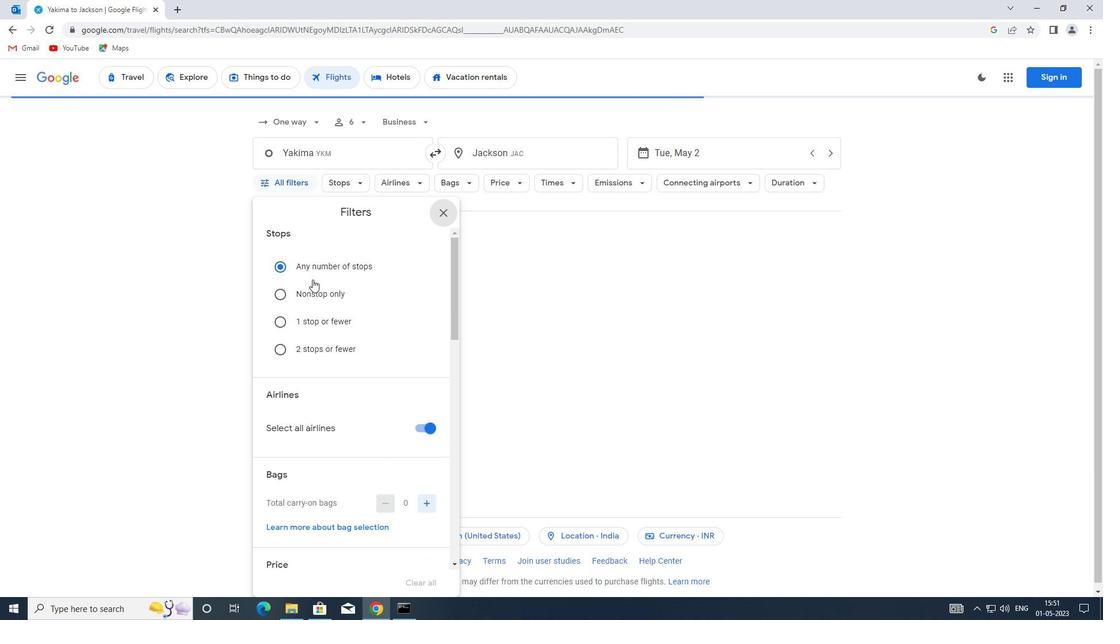 
Action: Mouse moved to (425, 308)
Screenshot: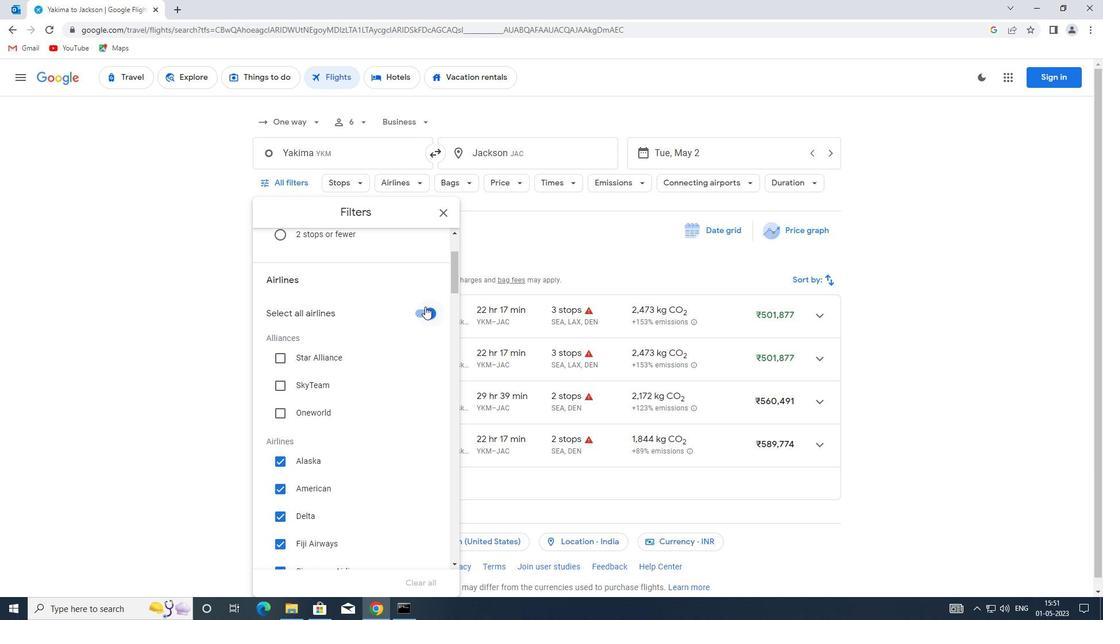
Action: Mouse pressed left at (425, 308)
Screenshot: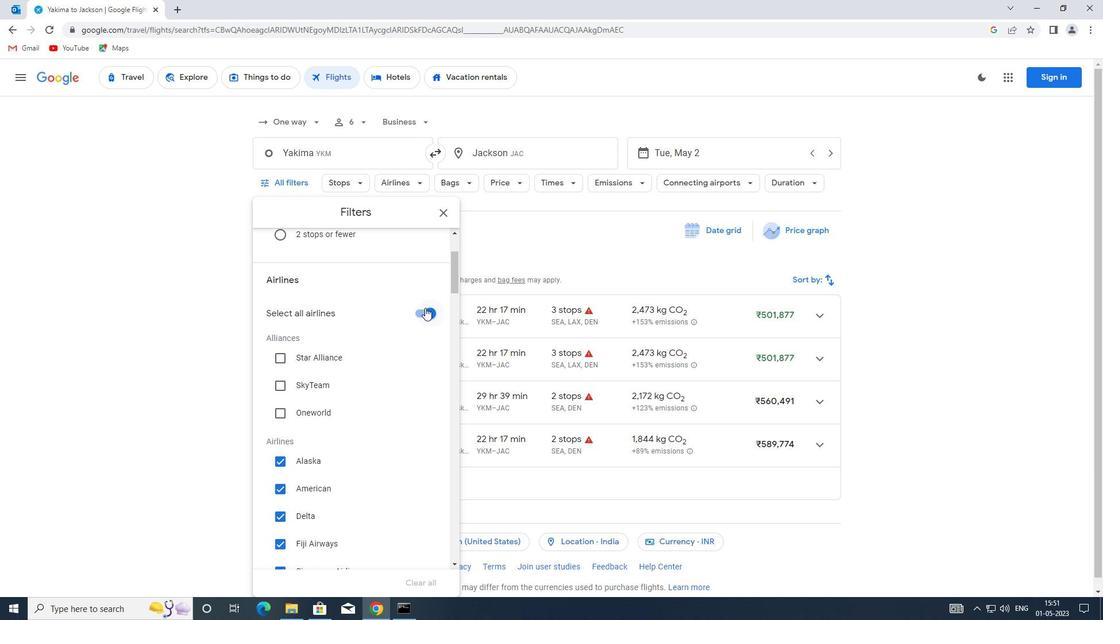 
Action: Mouse moved to (348, 331)
Screenshot: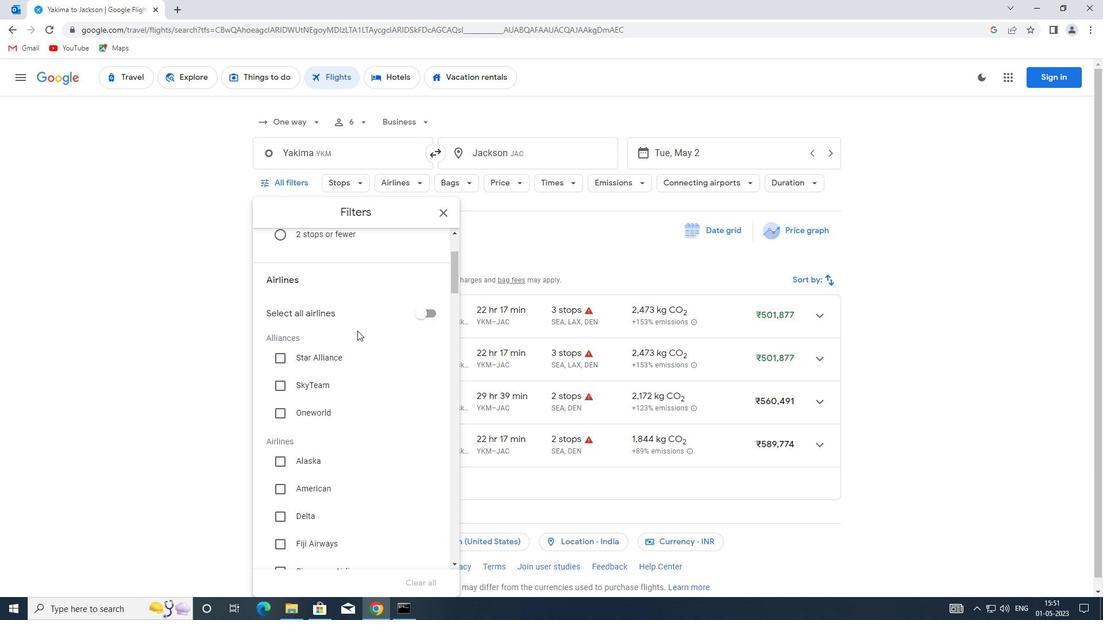 
Action: Mouse scrolled (348, 331) with delta (0, 0)
Screenshot: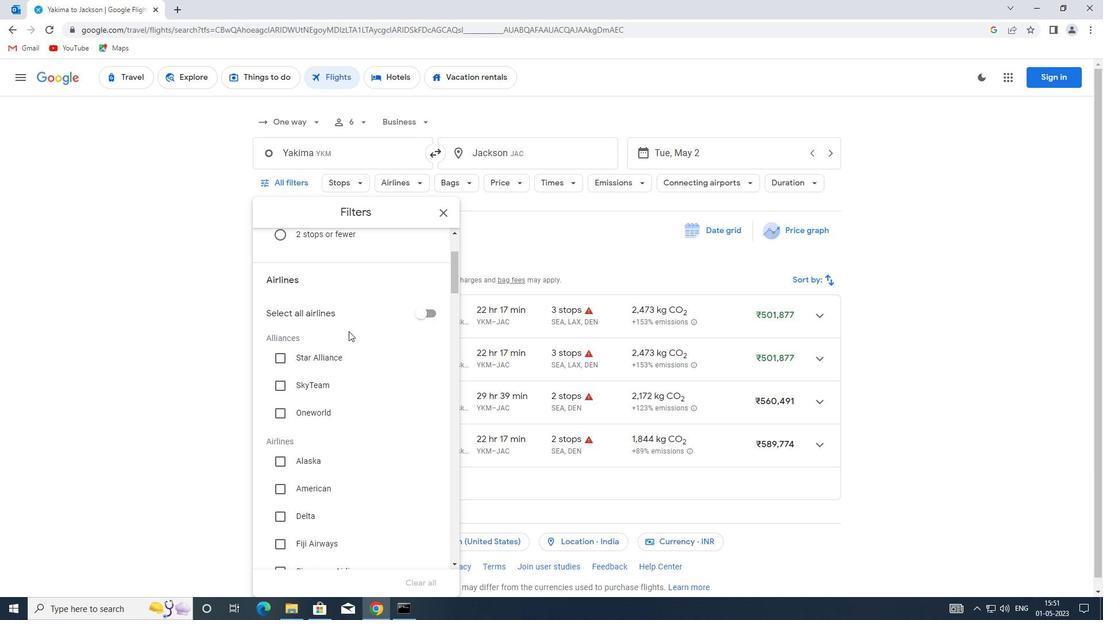 
Action: Mouse moved to (341, 364)
Screenshot: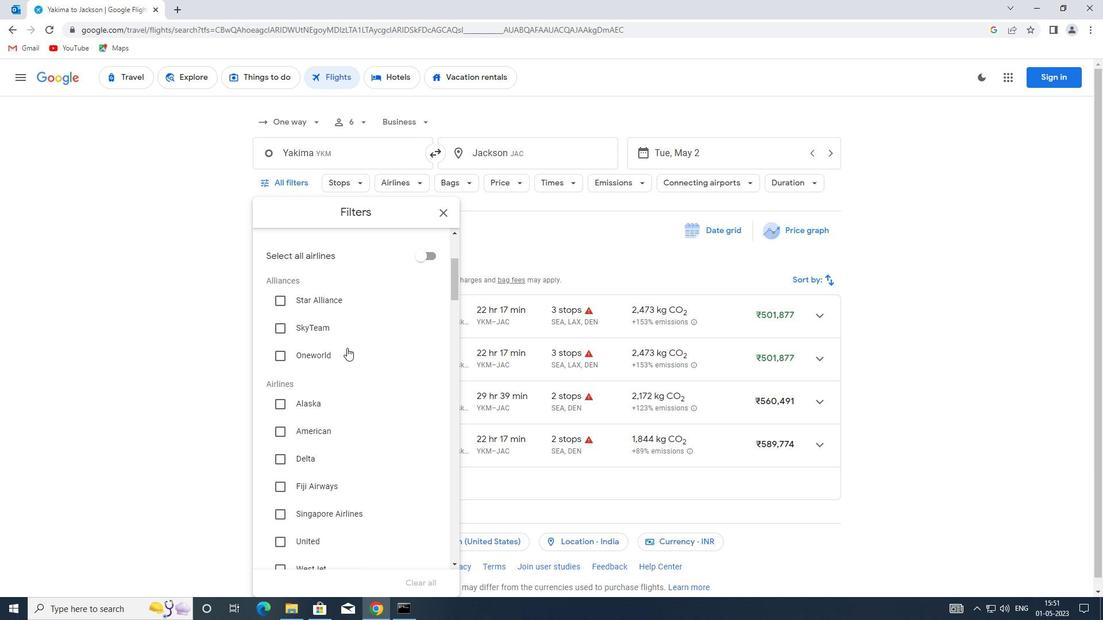 
Action: Mouse scrolled (341, 363) with delta (0, 0)
Screenshot: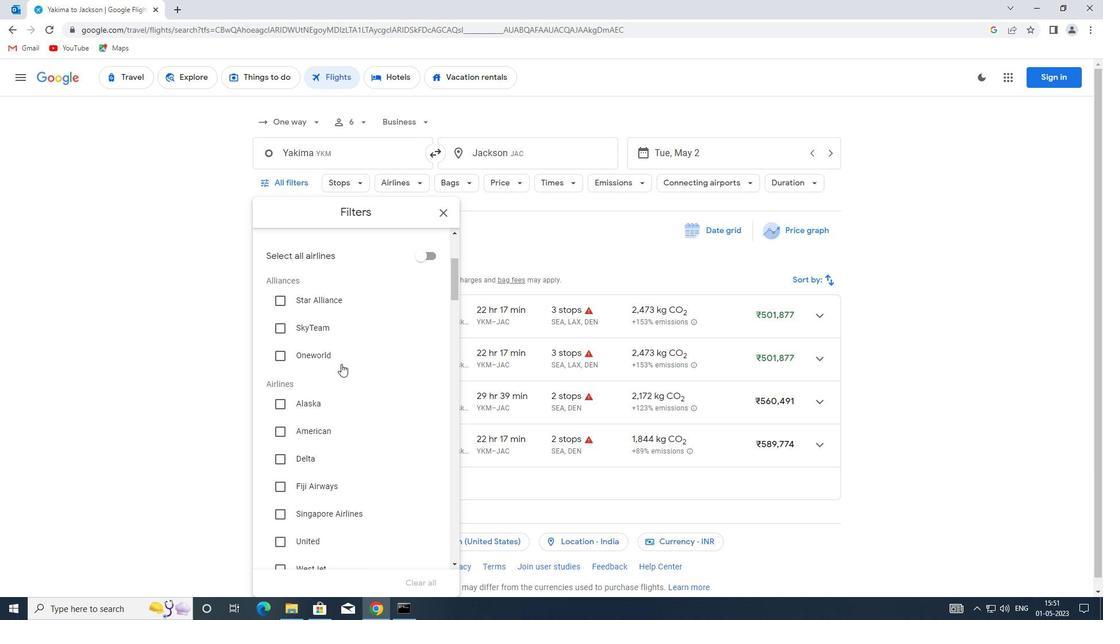 
Action: Mouse moved to (339, 367)
Screenshot: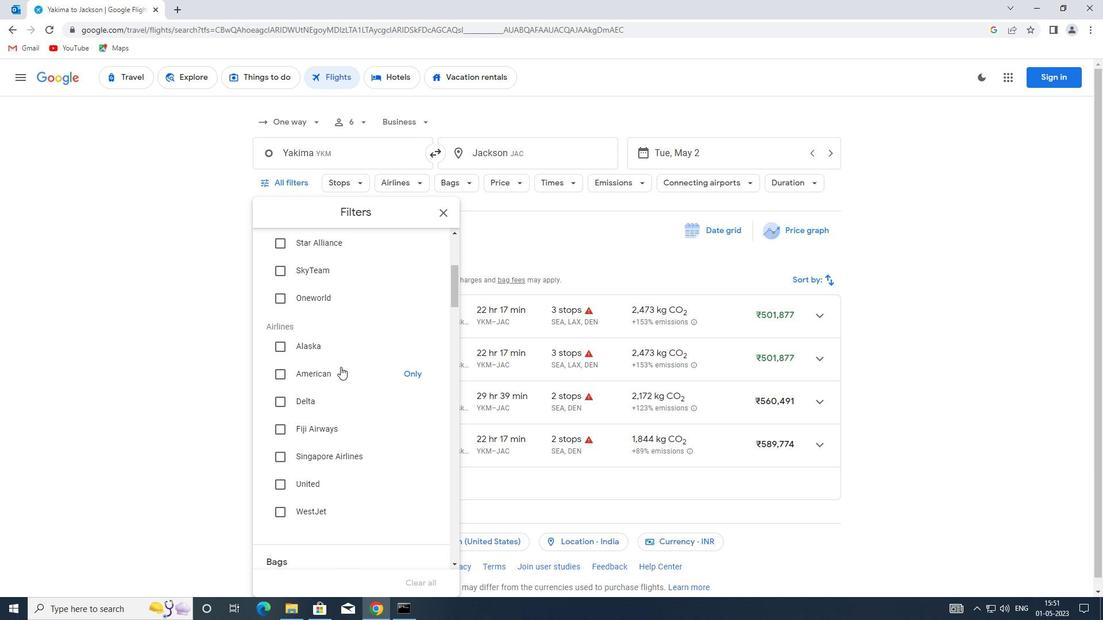 
Action: Mouse scrolled (339, 366) with delta (0, 0)
Screenshot: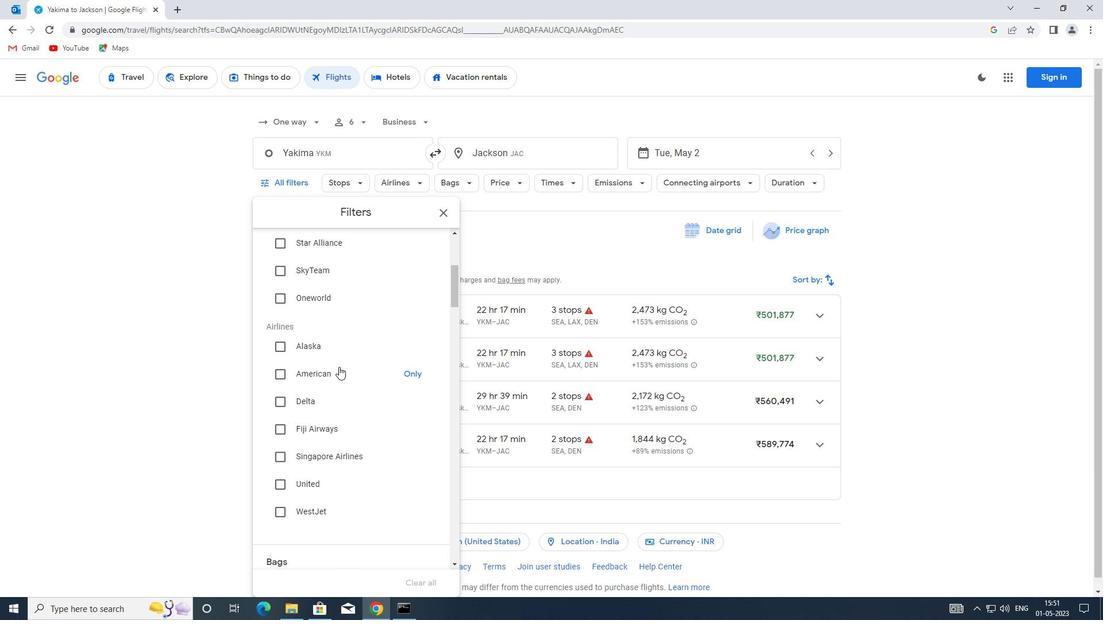 
Action: Mouse scrolled (339, 366) with delta (0, 0)
Screenshot: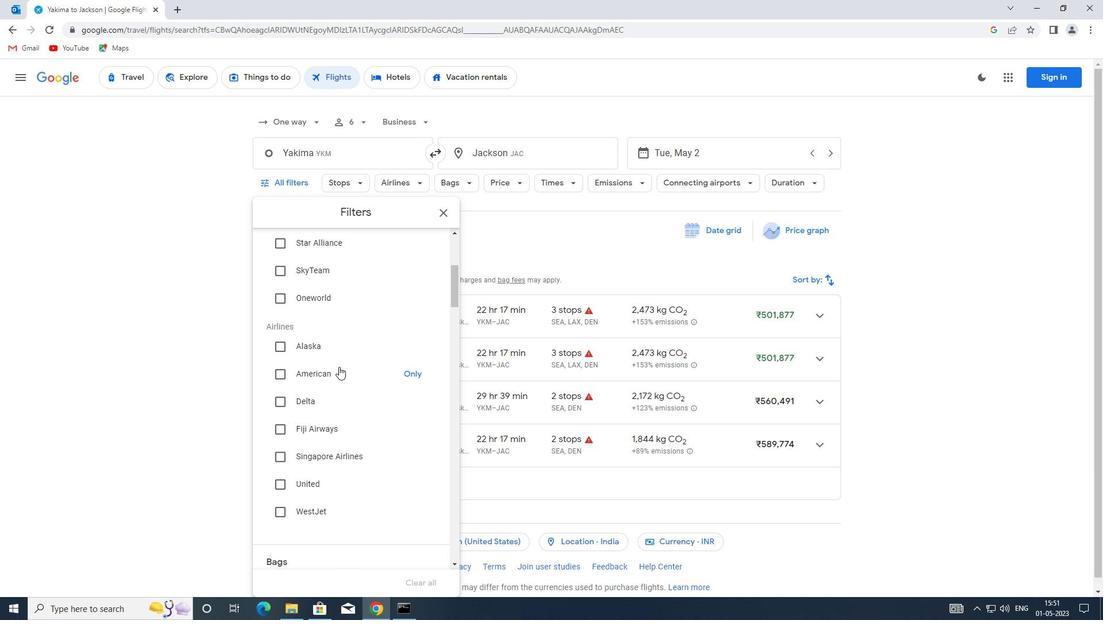 
Action: Mouse moved to (339, 367)
Screenshot: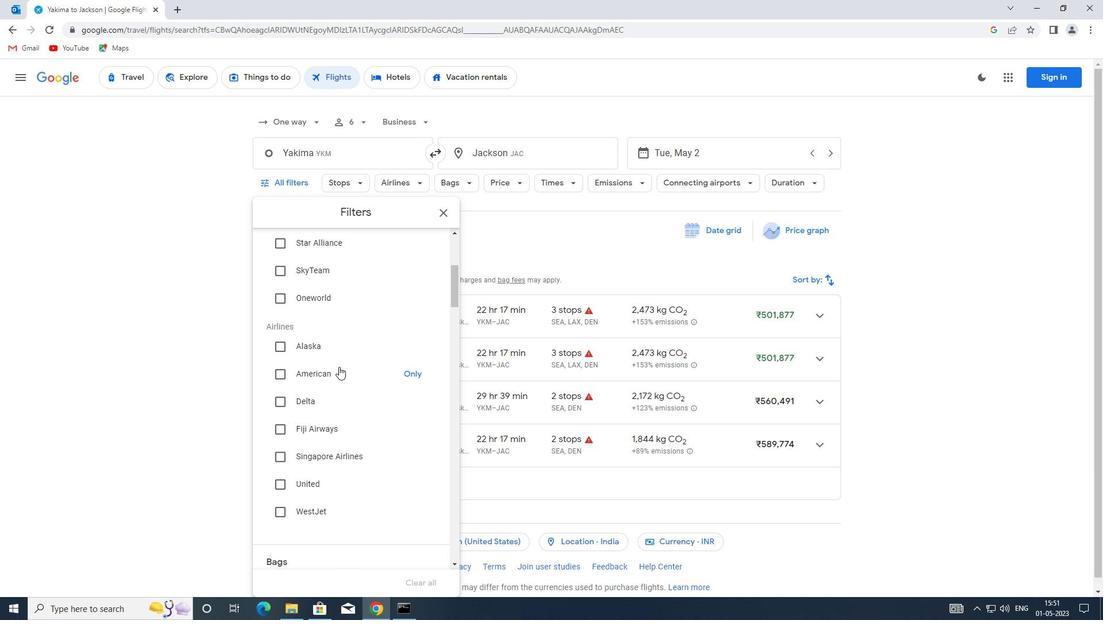 
Action: Mouse scrolled (339, 366) with delta (0, 0)
Screenshot: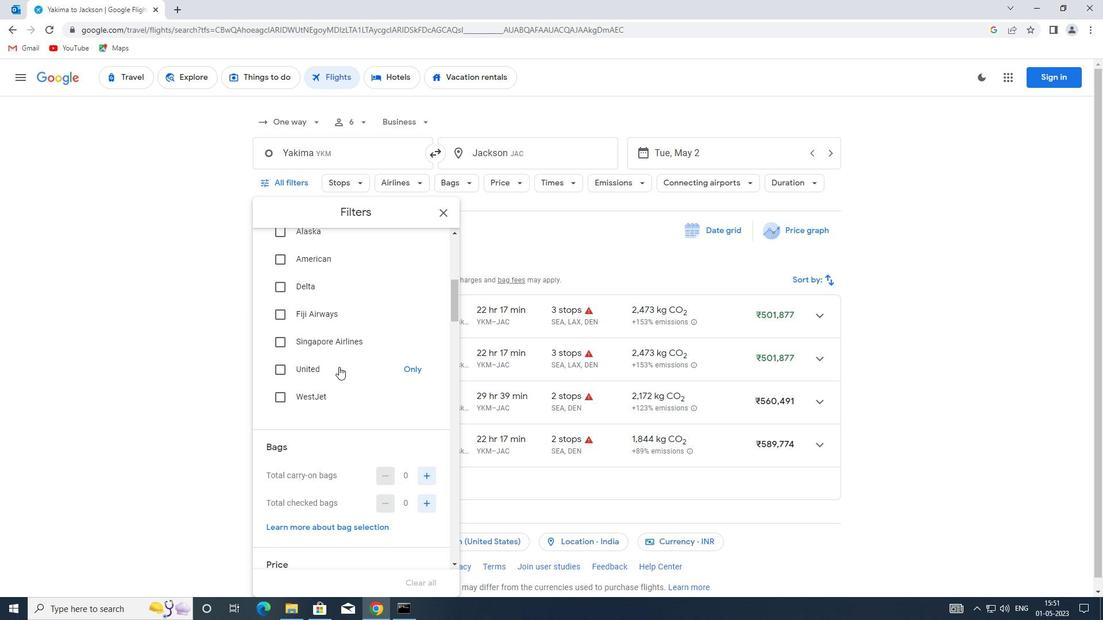
Action: Mouse scrolled (339, 366) with delta (0, 0)
Screenshot: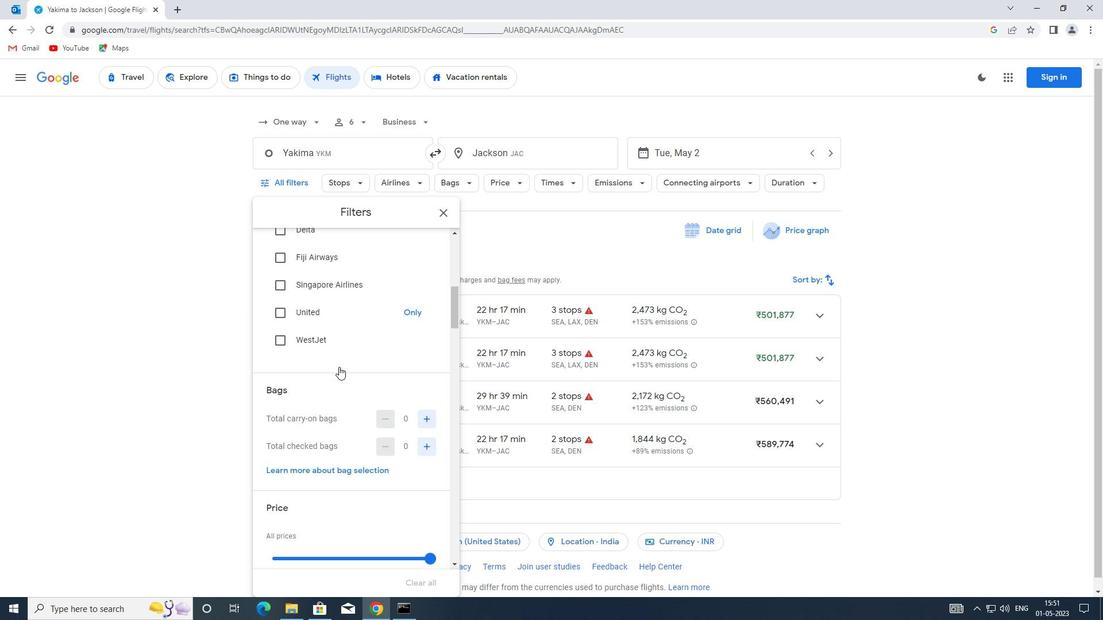 
Action: Mouse moved to (430, 391)
Screenshot: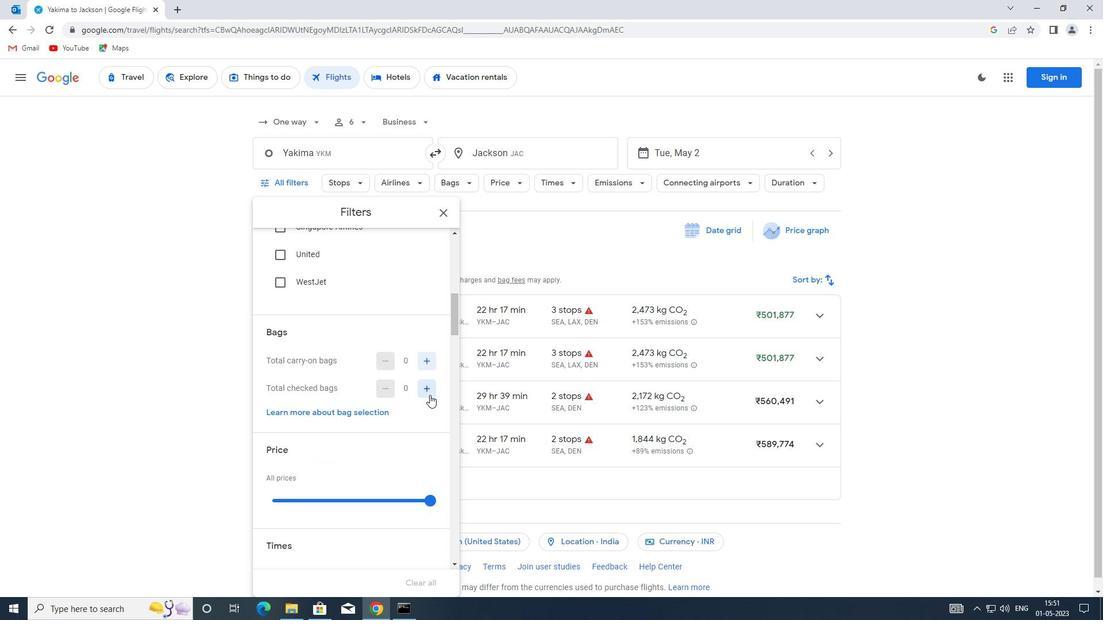 
Action: Mouse pressed left at (430, 391)
Screenshot: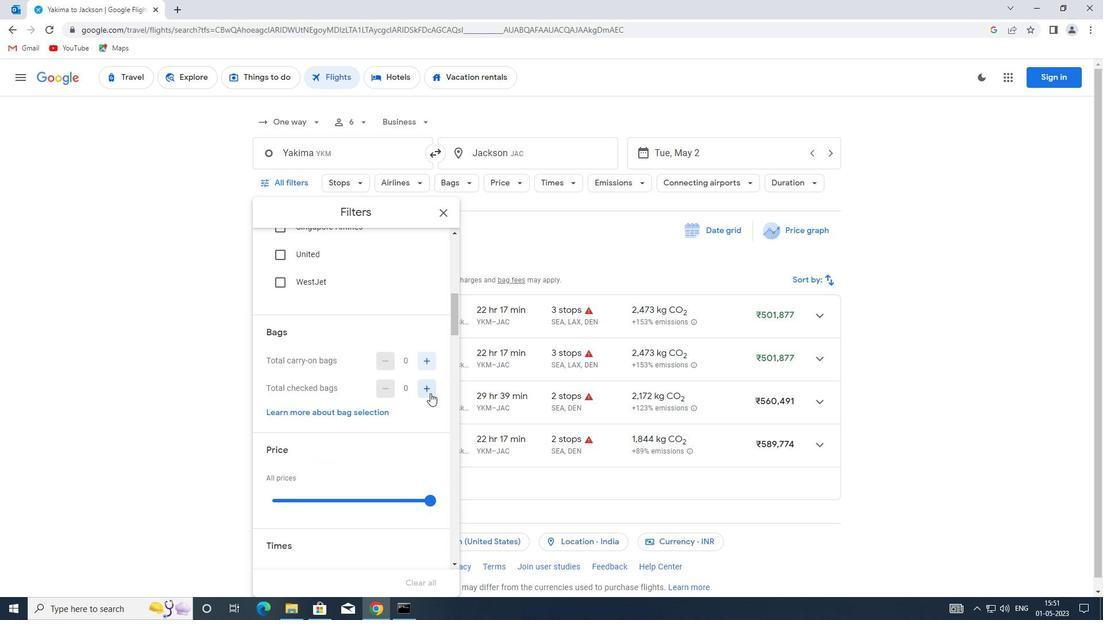 
Action: Mouse moved to (430, 391)
Screenshot: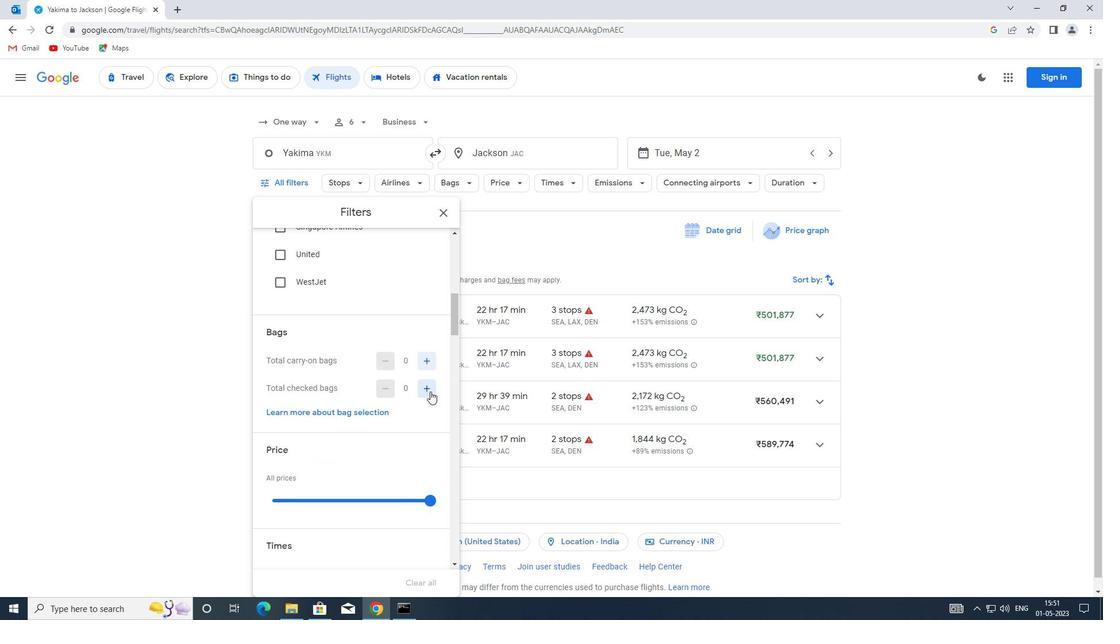 
Action: Mouse pressed left at (430, 391)
Screenshot: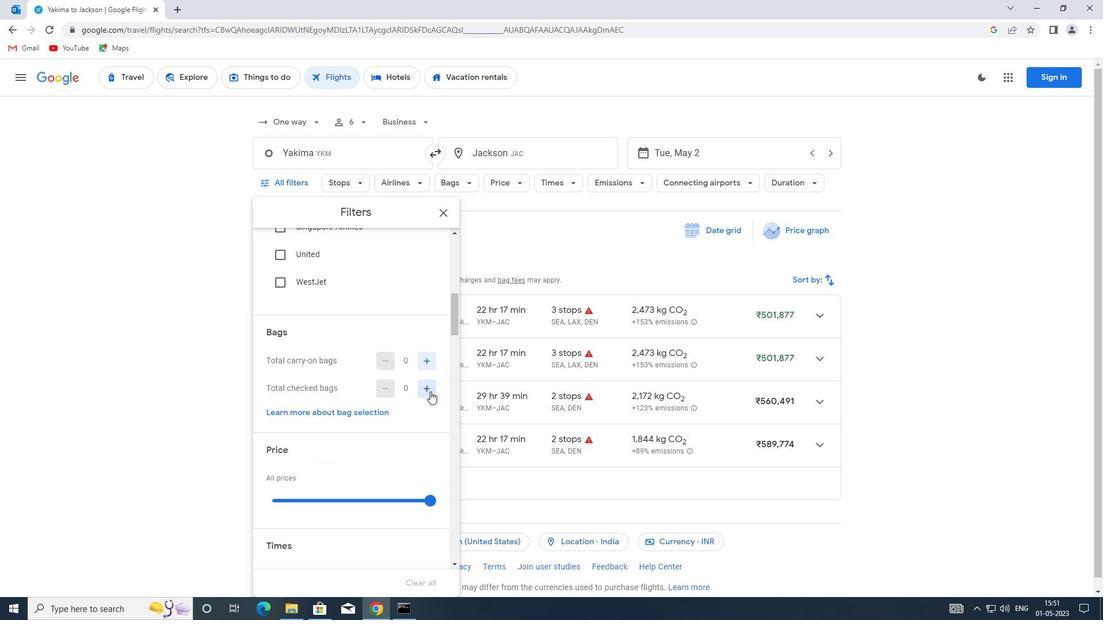 
Action: Mouse pressed left at (430, 391)
Screenshot: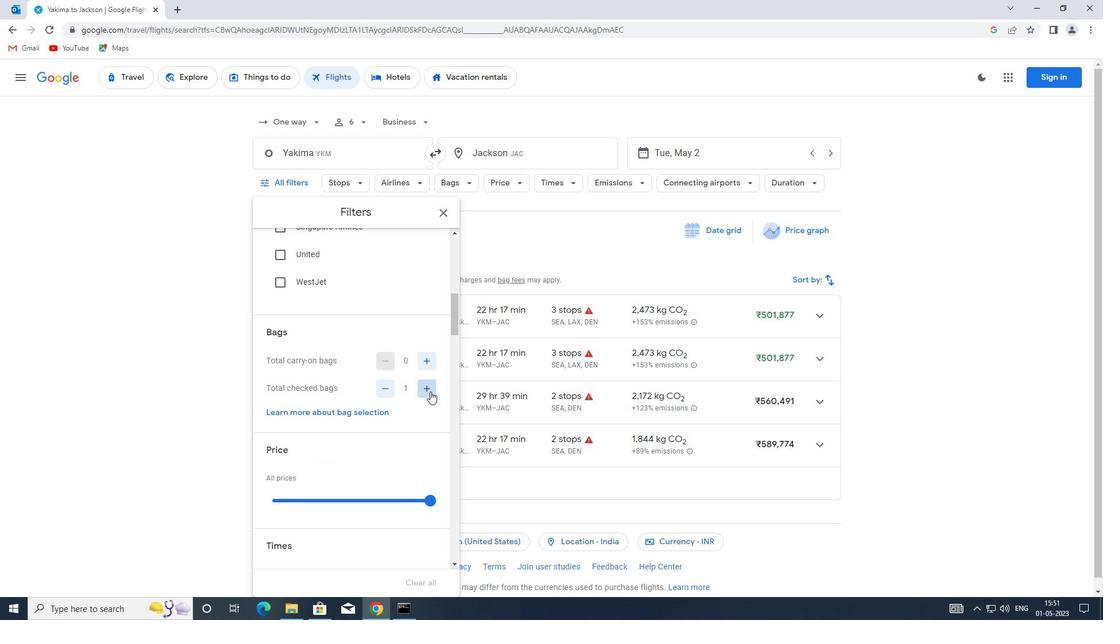 
Action: Mouse pressed left at (430, 391)
Screenshot: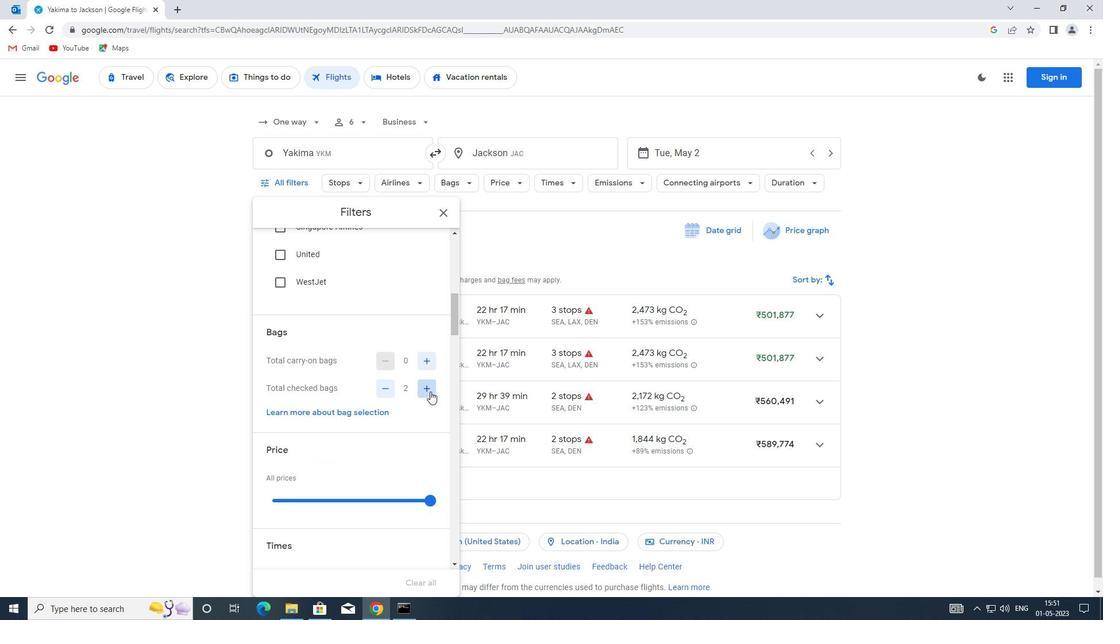 
Action: Mouse moved to (397, 389)
Screenshot: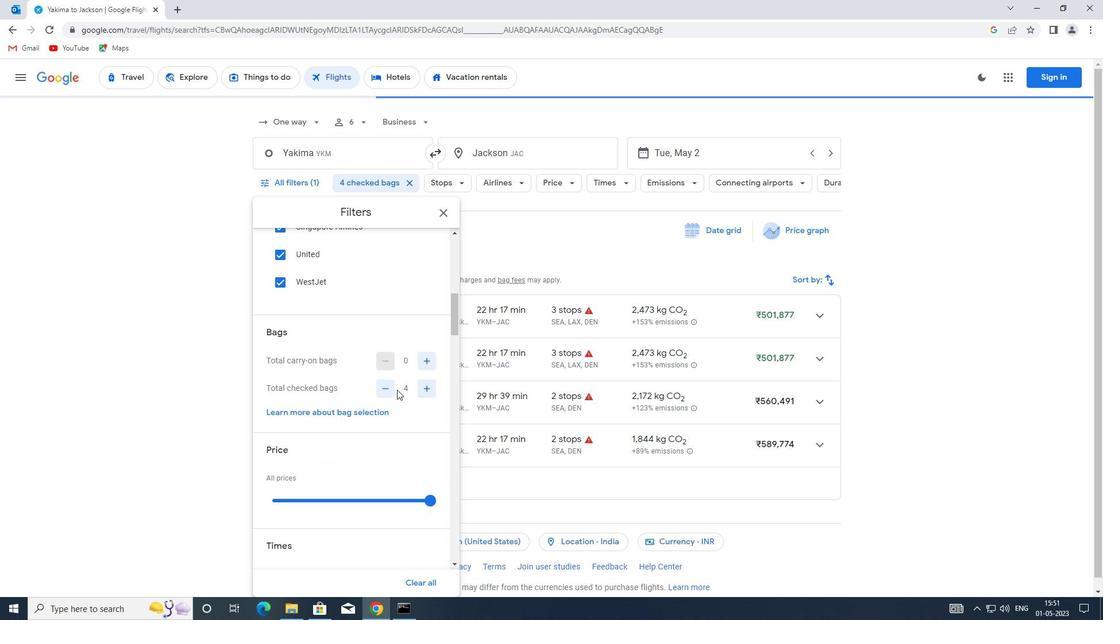 
Action: Mouse scrolled (397, 389) with delta (0, 0)
Screenshot: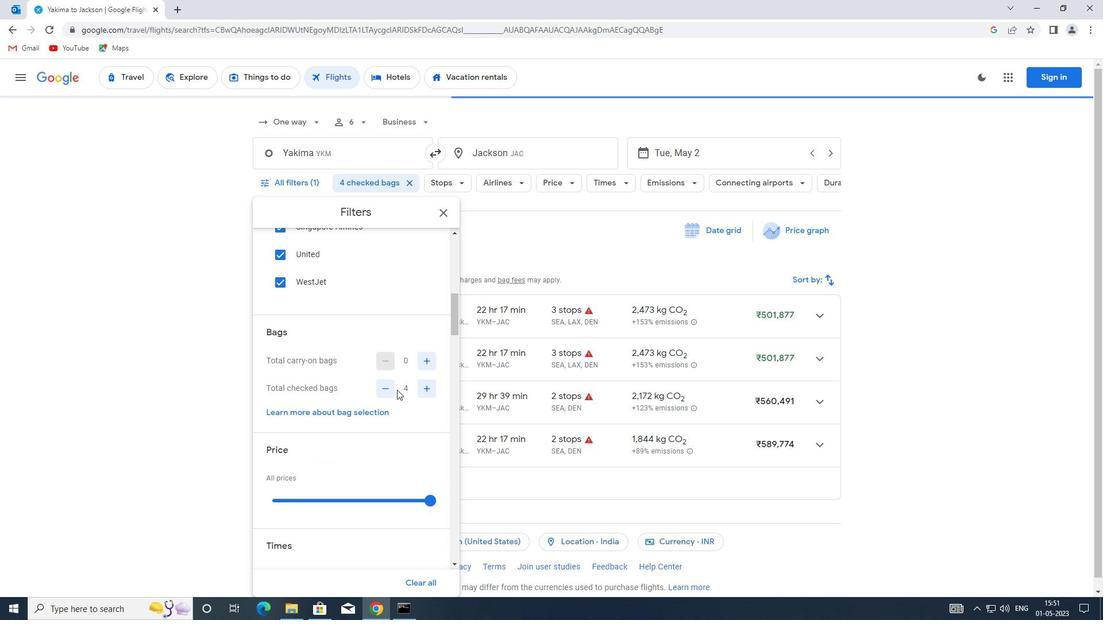 
Action: Mouse scrolled (397, 389) with delta (0, 0)
Screenshot: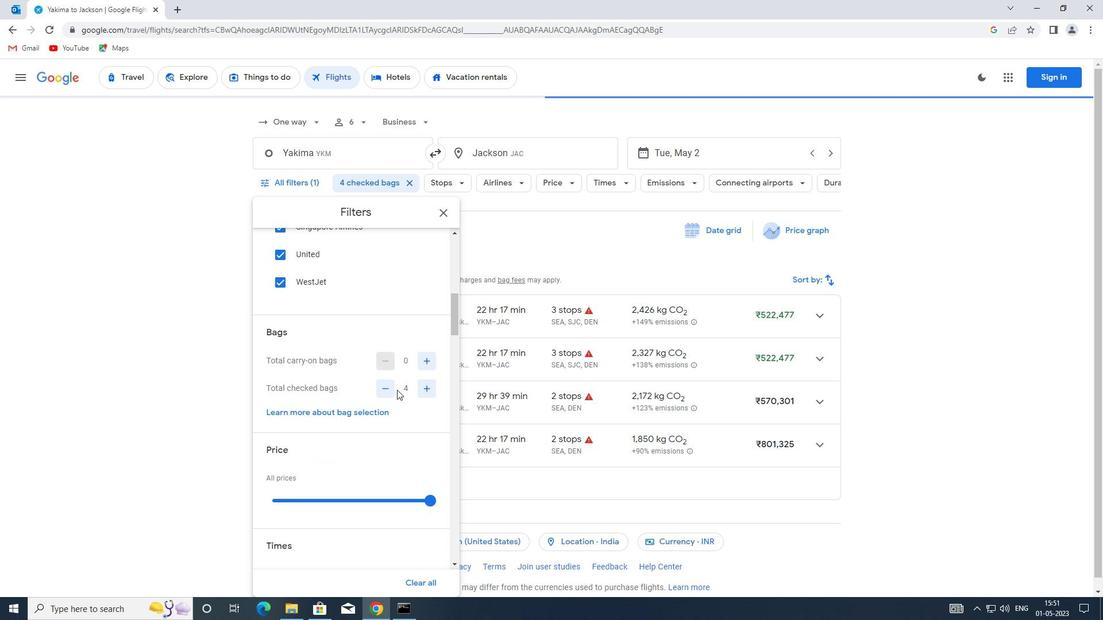 
Action: Mouse scrolled (397, 389) with delta (0, 0)
Screenshot: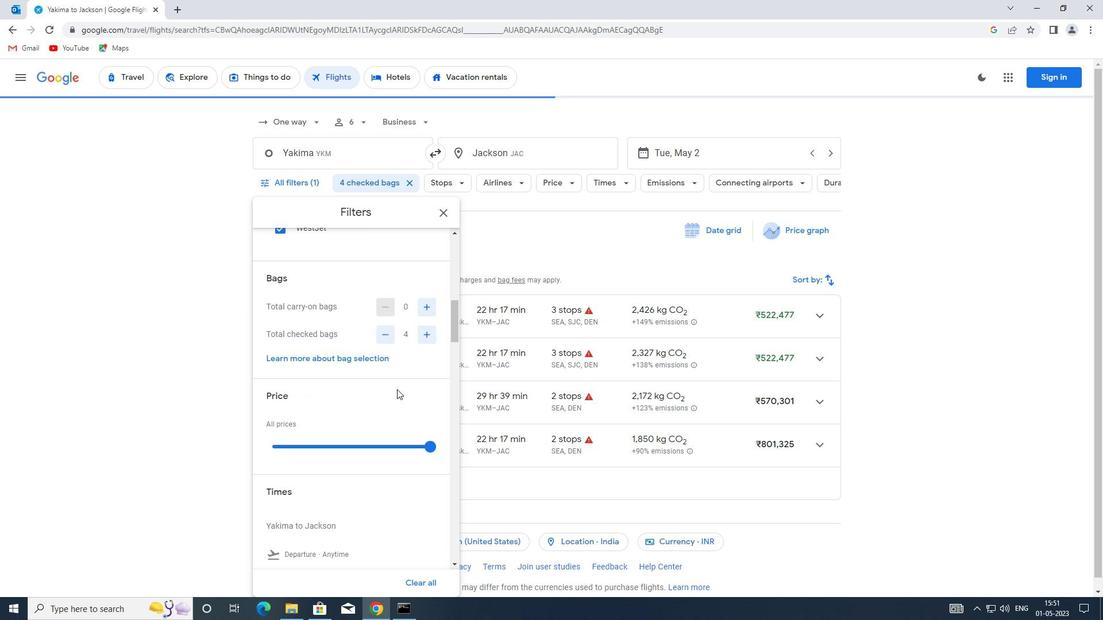 
Action: Mouse moved to (345, 327)
Screenshot: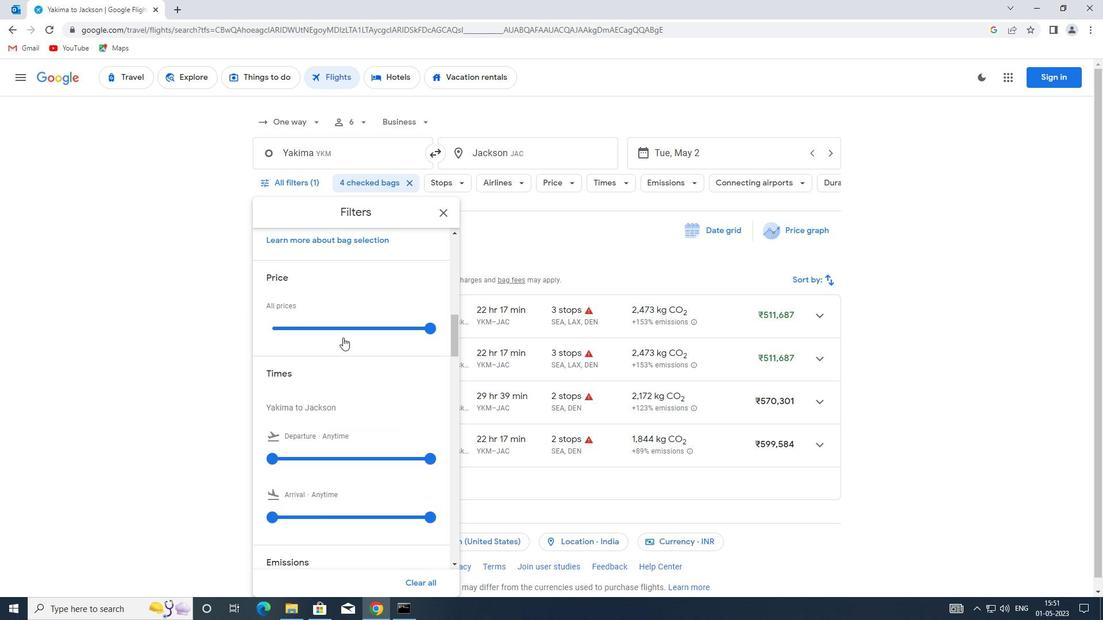 
Action: Mouse pressed left at (345, 327)
Screenshot: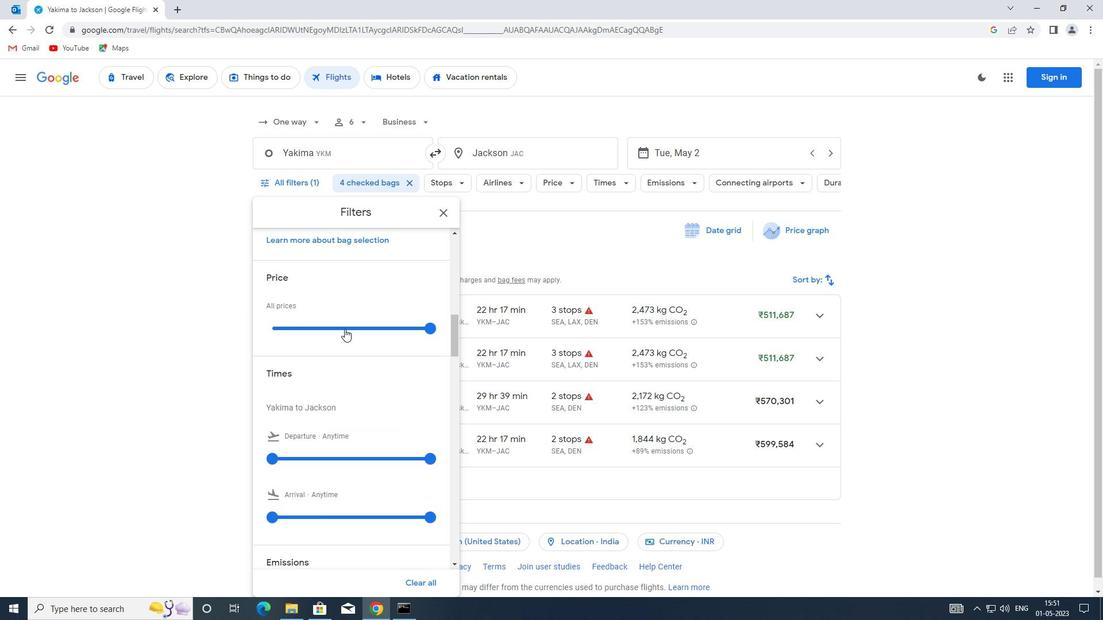 
Action: Mouse pressed left at (345, 327)
Screenshot: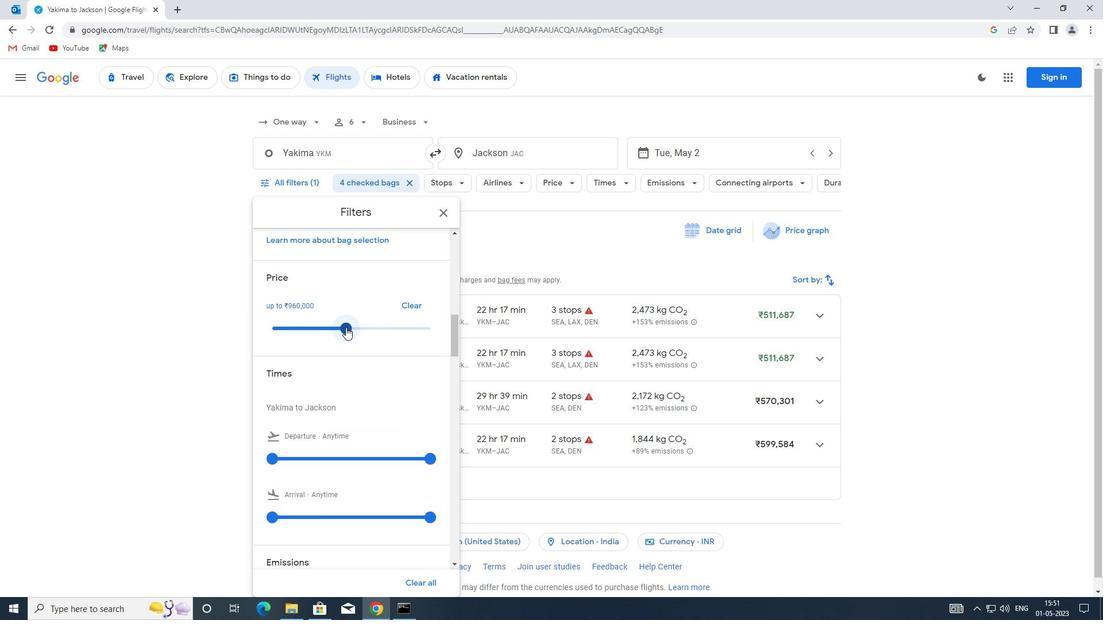 
Action: Mouse moved to (332, 320)
Screenshot: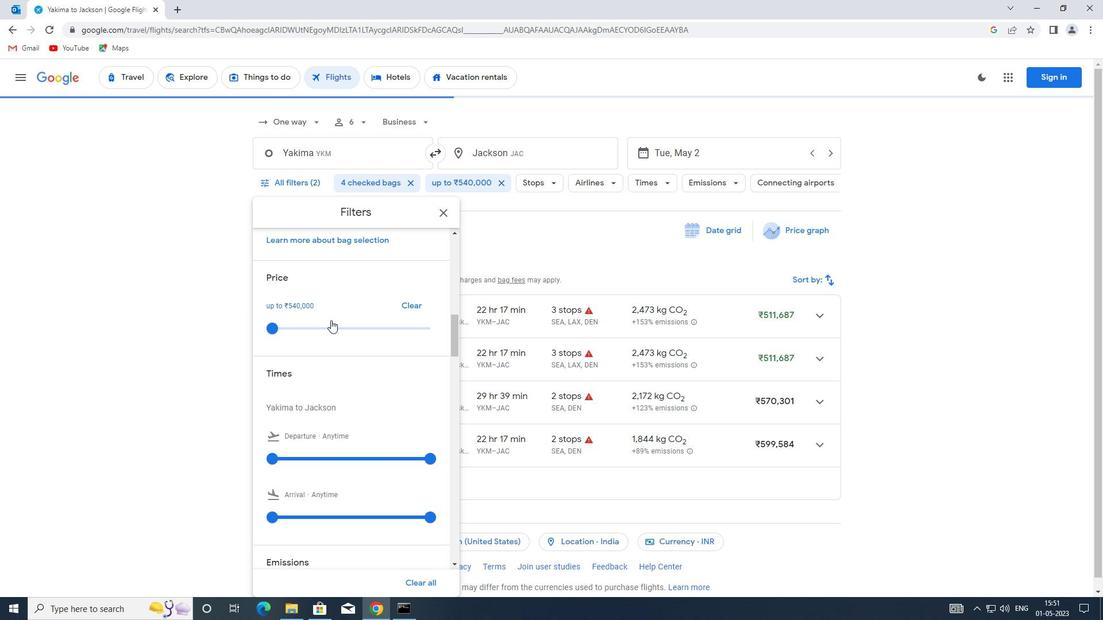 
Action: Mouse scrolled (332, 320) with delta (0, 0)
Screenshot: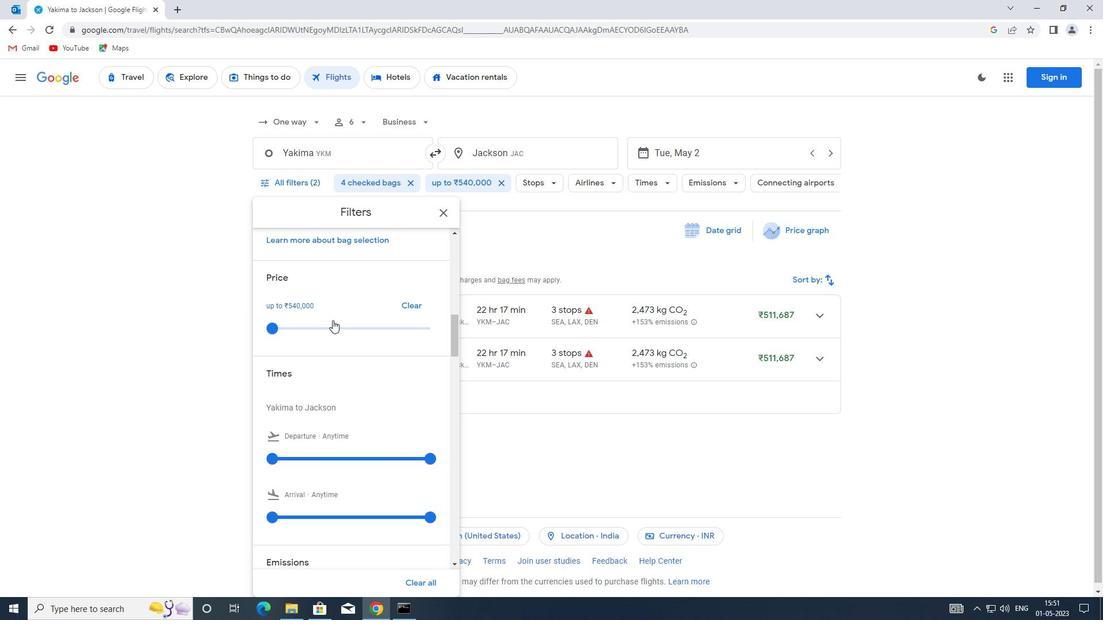
Action: Mouse moved to (332, 321)
Screenshot: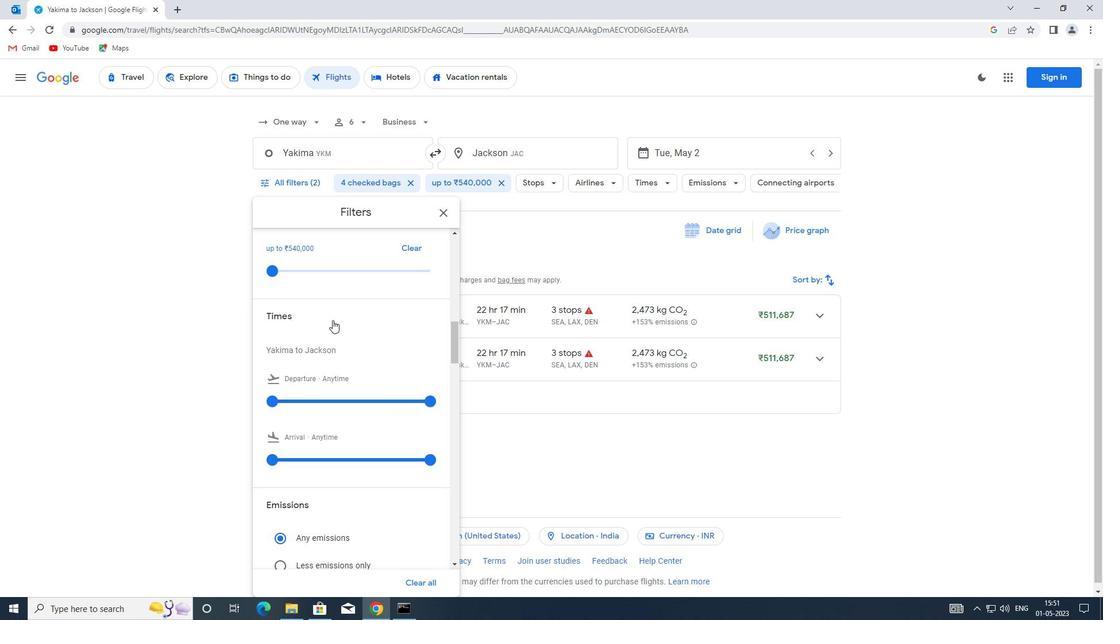 
Action: Mouse scrolled (332, 320) with delta (0, 0)
Screenshot: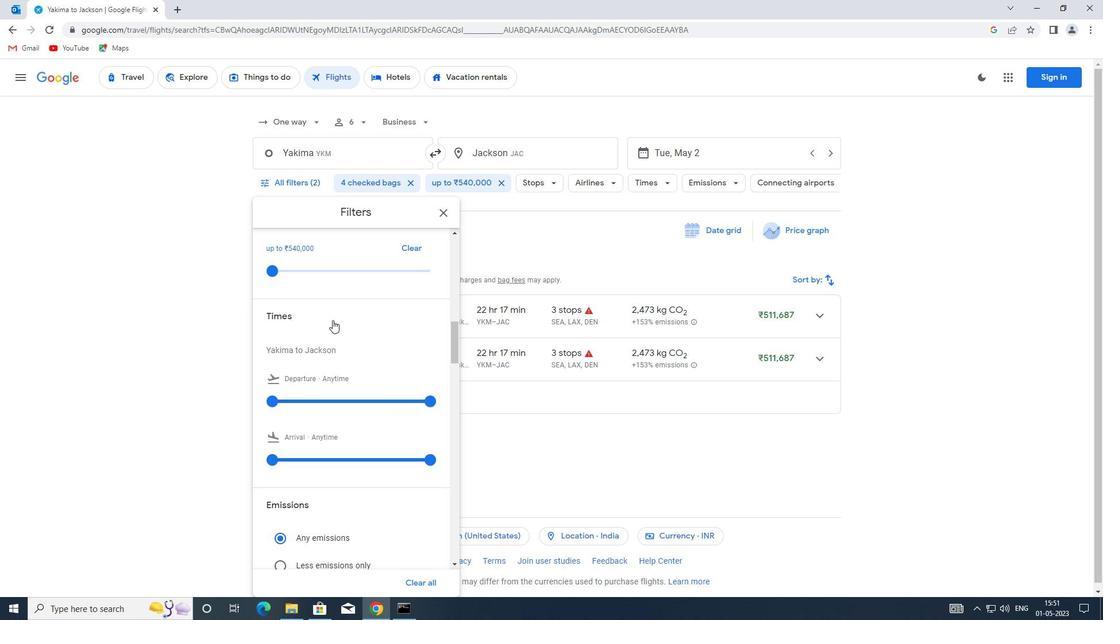 
Action: Mouse moved to (274, 344)
Screenshot: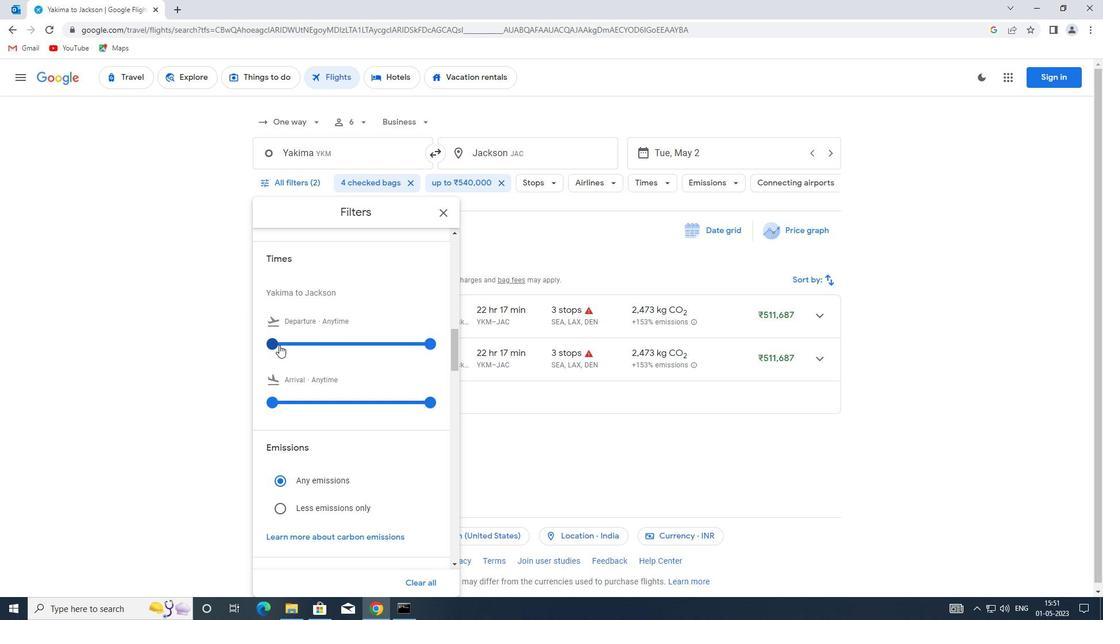 
Action: Mouse pressed left at (274, 344)
Screenshot: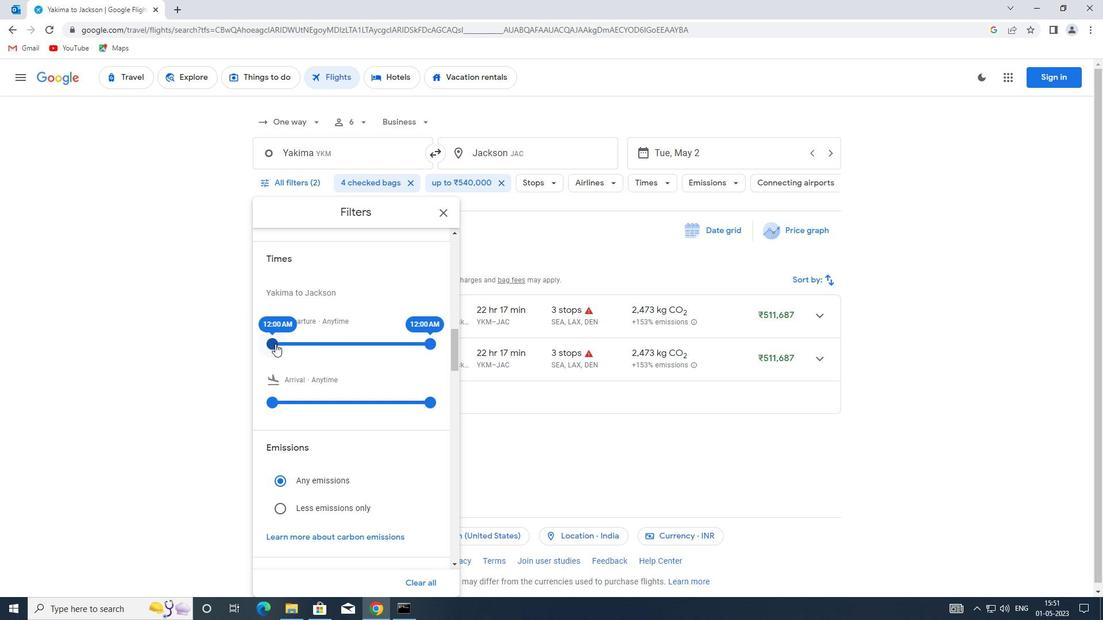 
Action: Mouse moved to (433, 342)
Screenshot: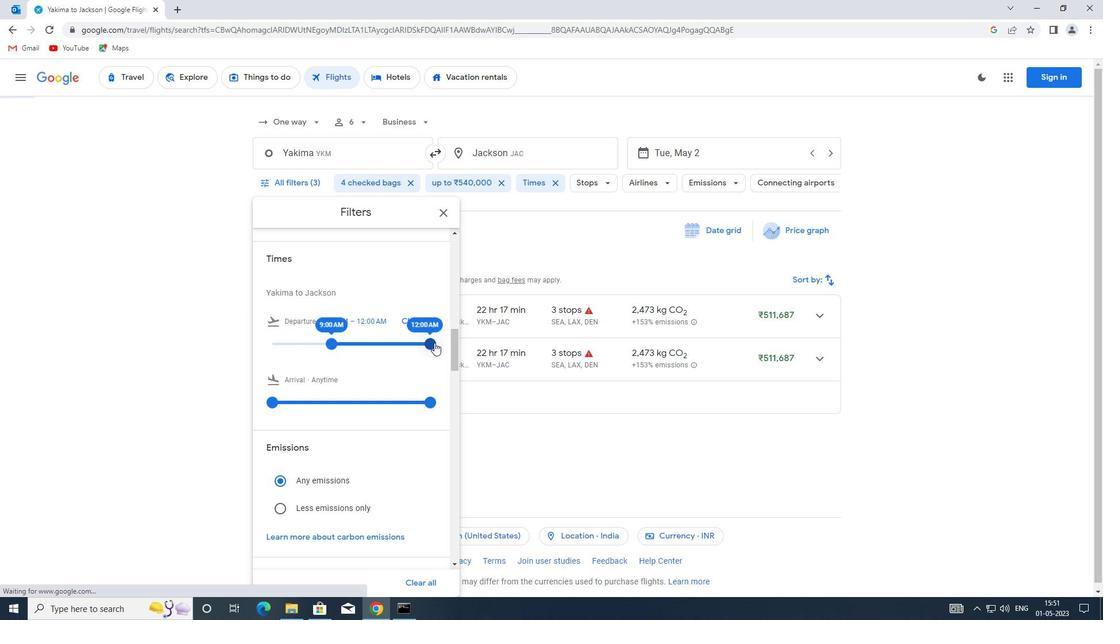 
Action: Mouse pressed left at (433, 342)
Screenshot: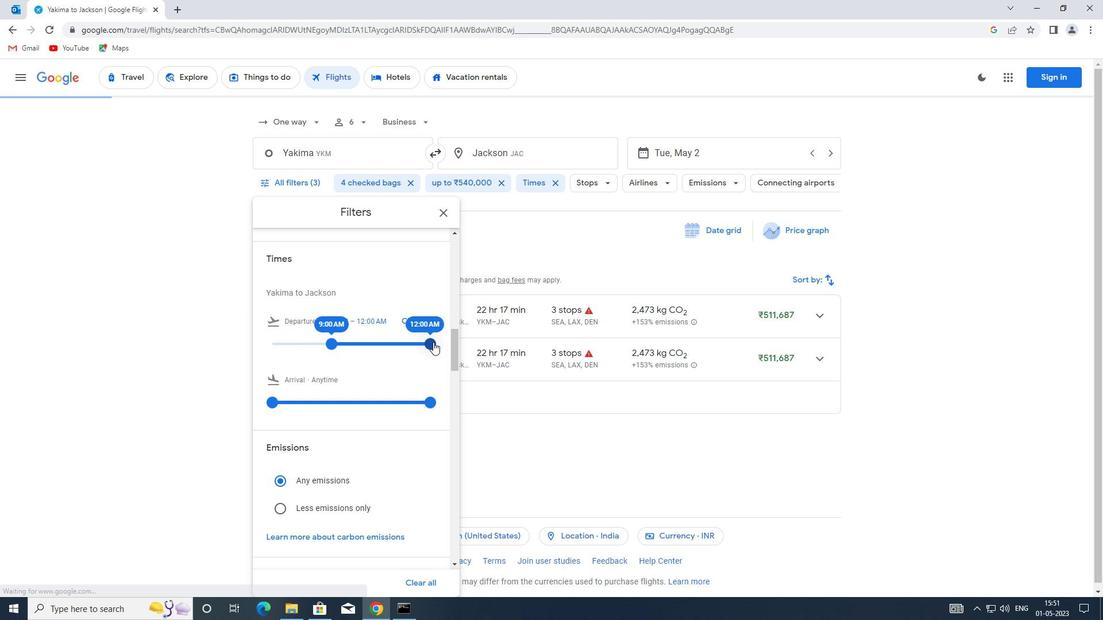 
Action: Mouse moved to (337, 338)
Screenshot: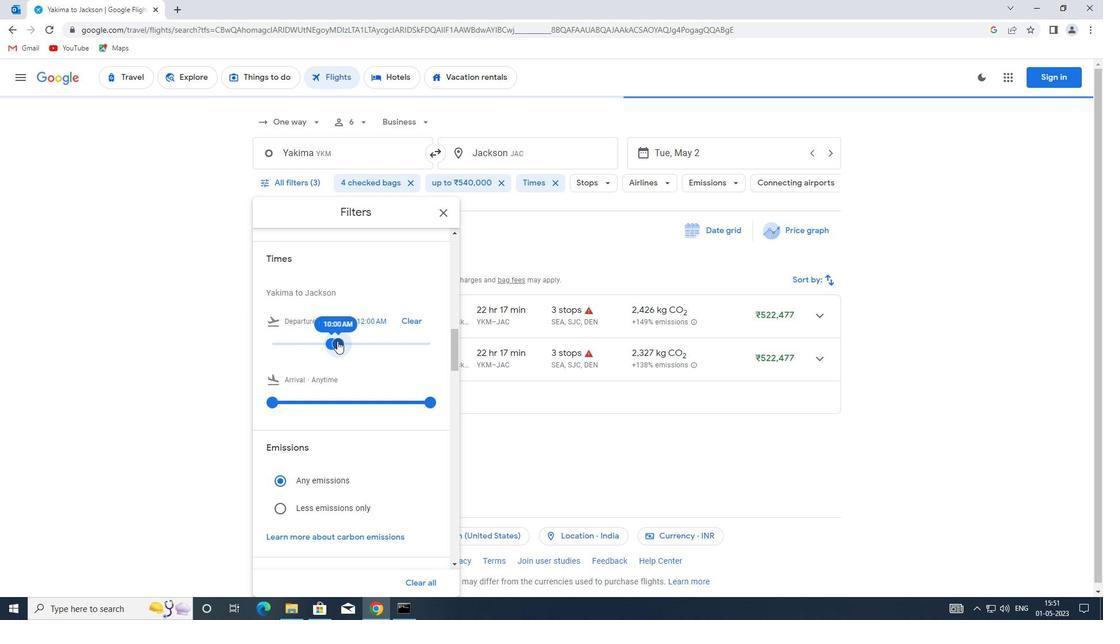 
Action: Mouse scrolled (337, 337) with delta (0, 0)
Screenshot: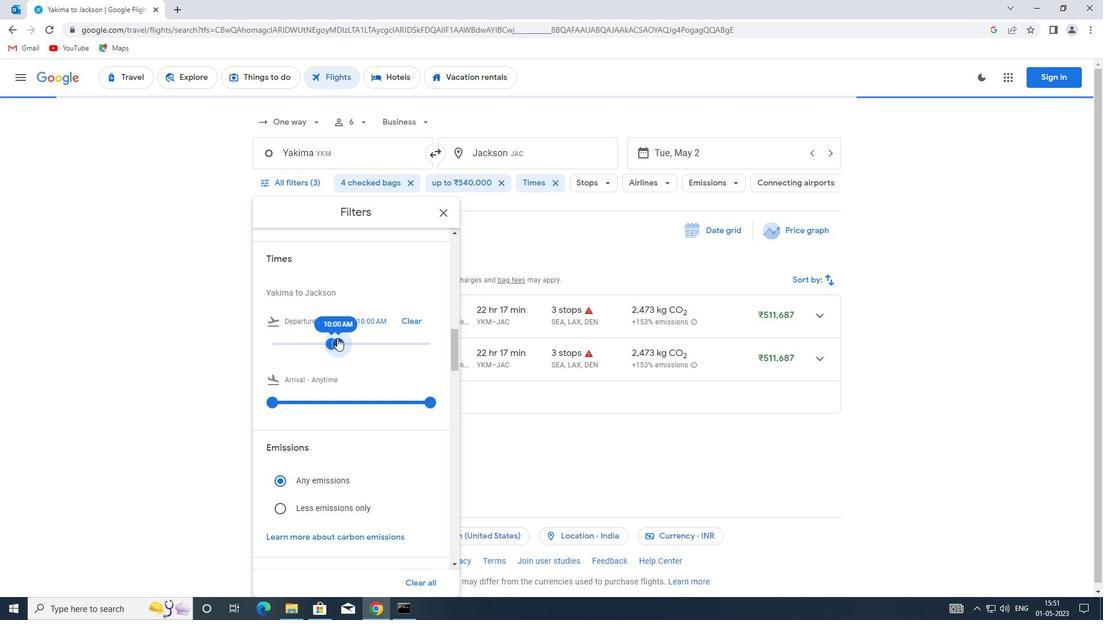 
Action: Mouse moved to (336, 338)
Screenshot: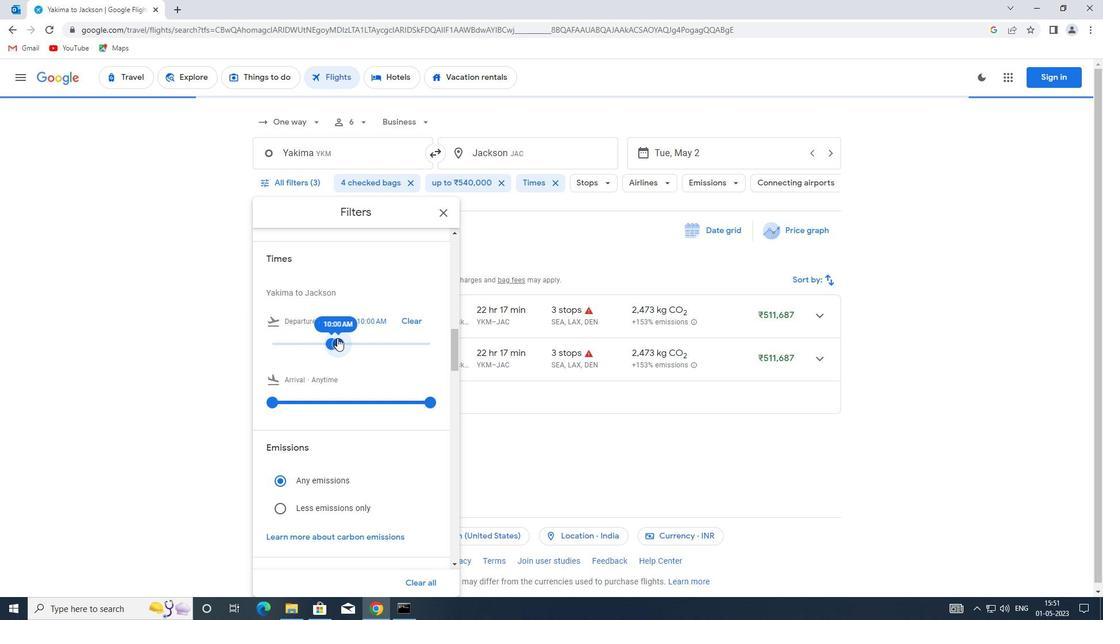 
Action: Mouse scrolled (336, 337) with delta (0, 0)
Screenshot: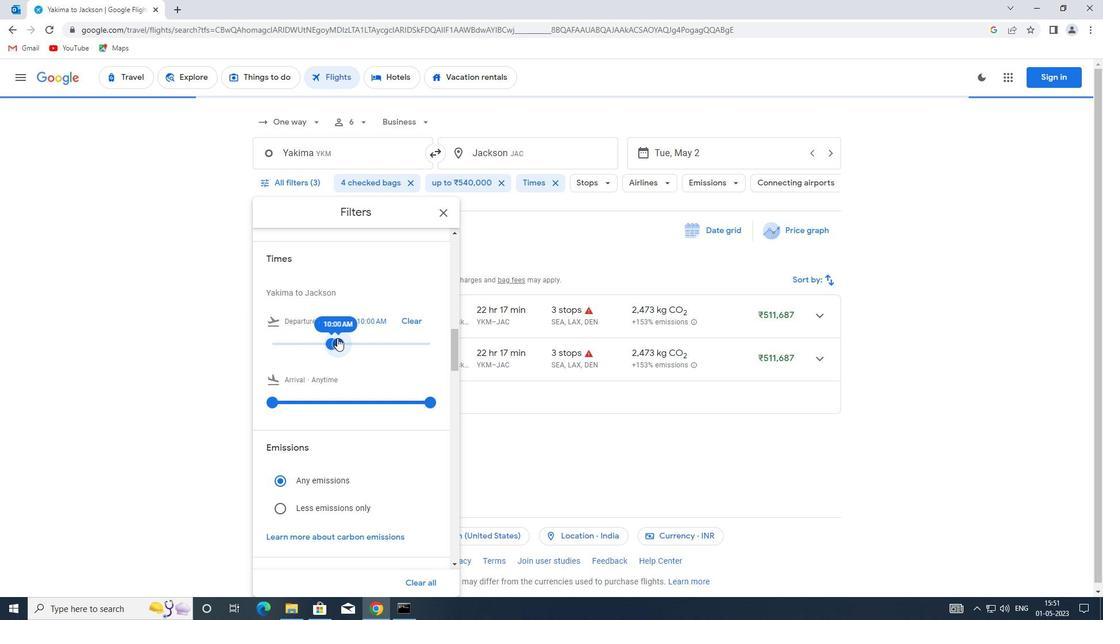 
Action: Mouse moved to (444, 214)
Screenshot: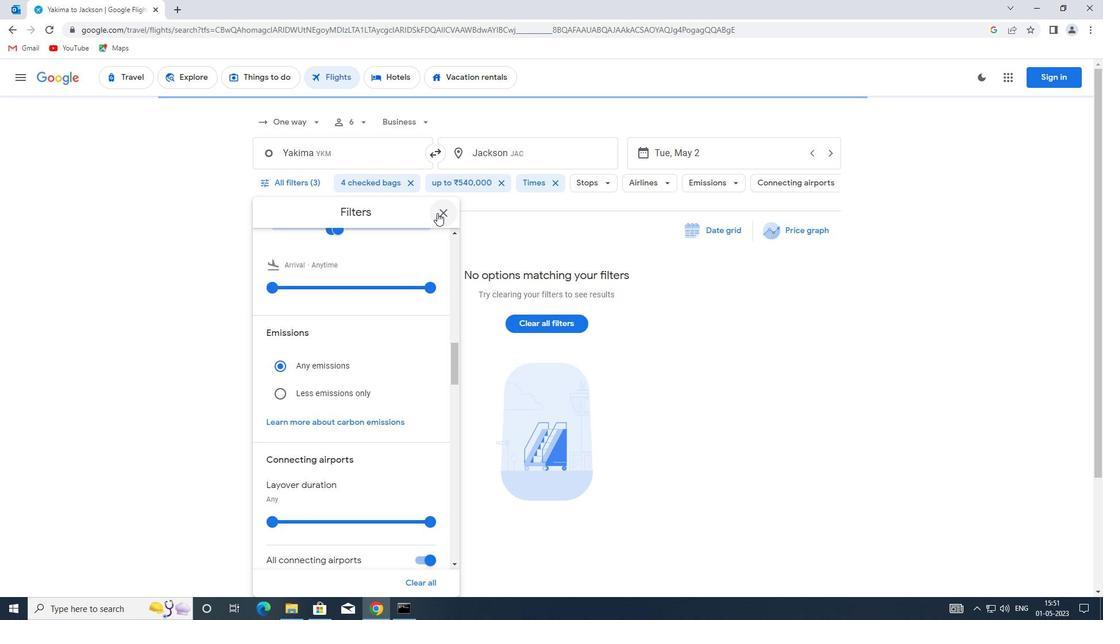 
Action: Mouse pressed left at (444, 214)
Screenshot: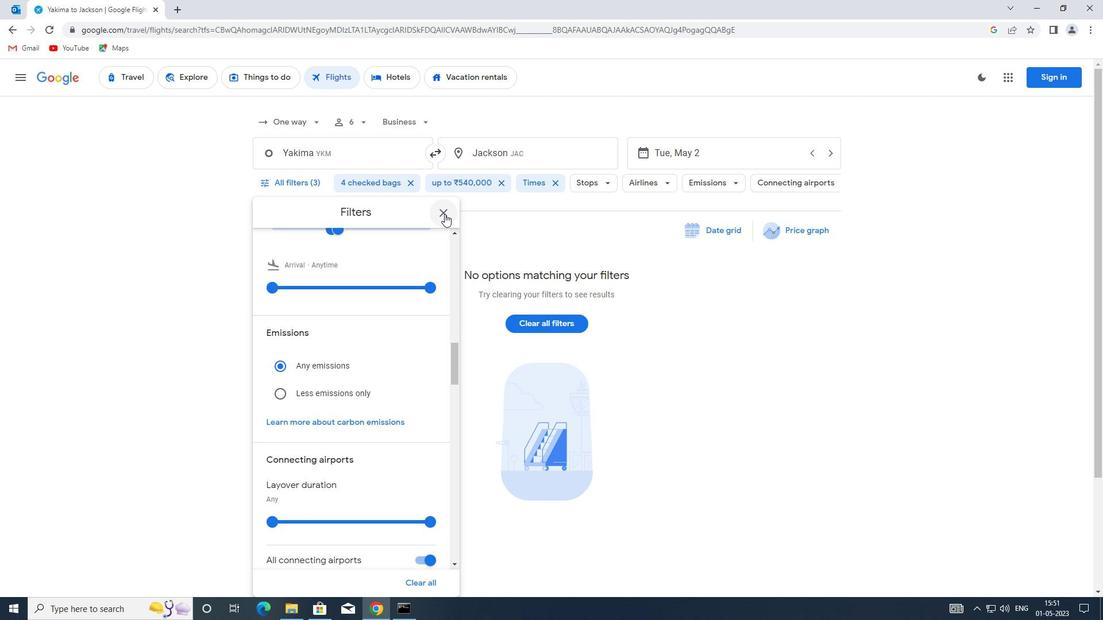 
